 Task: Reply All to email with the signature Allison Brown with the subject Reminder for a sponsorship from softage.10@softage.net with the message I would like to request a review of the new product brochure. with BCC to softage.9@softage.net with an attached document Business_plan.docx
Action: Mouse moved to (619, 123)
Screenshot: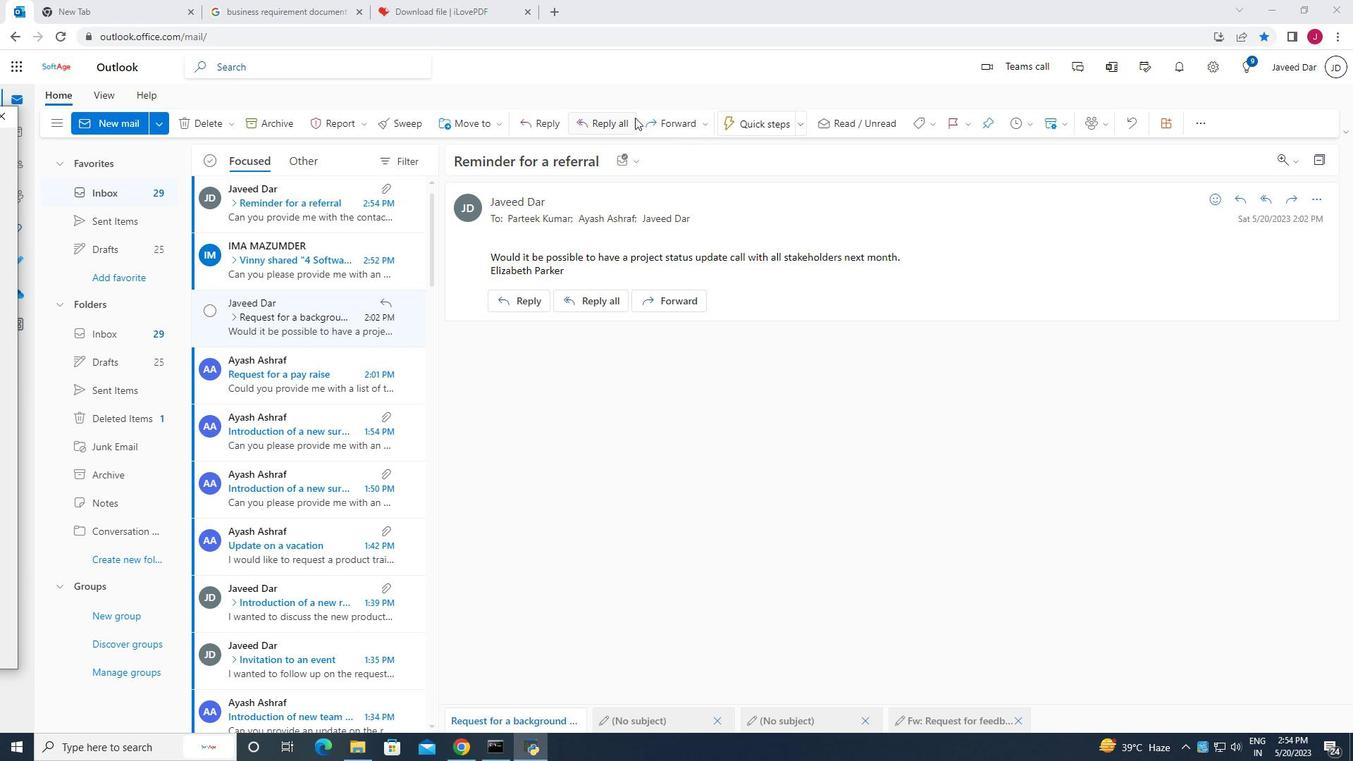 
Action: Mouse pressed left at (619, 123)
Screenshot: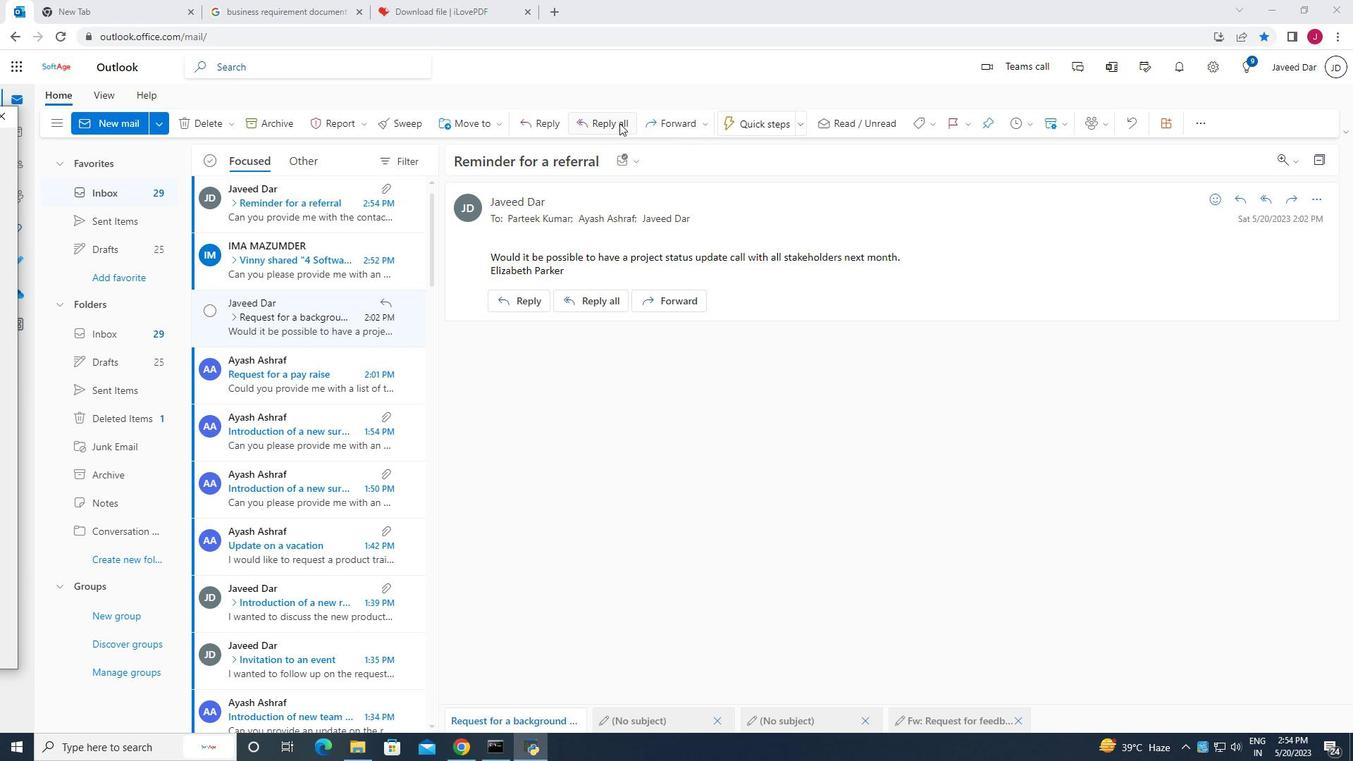 
Action: Mouse moved to (464, 378)
Screenshot: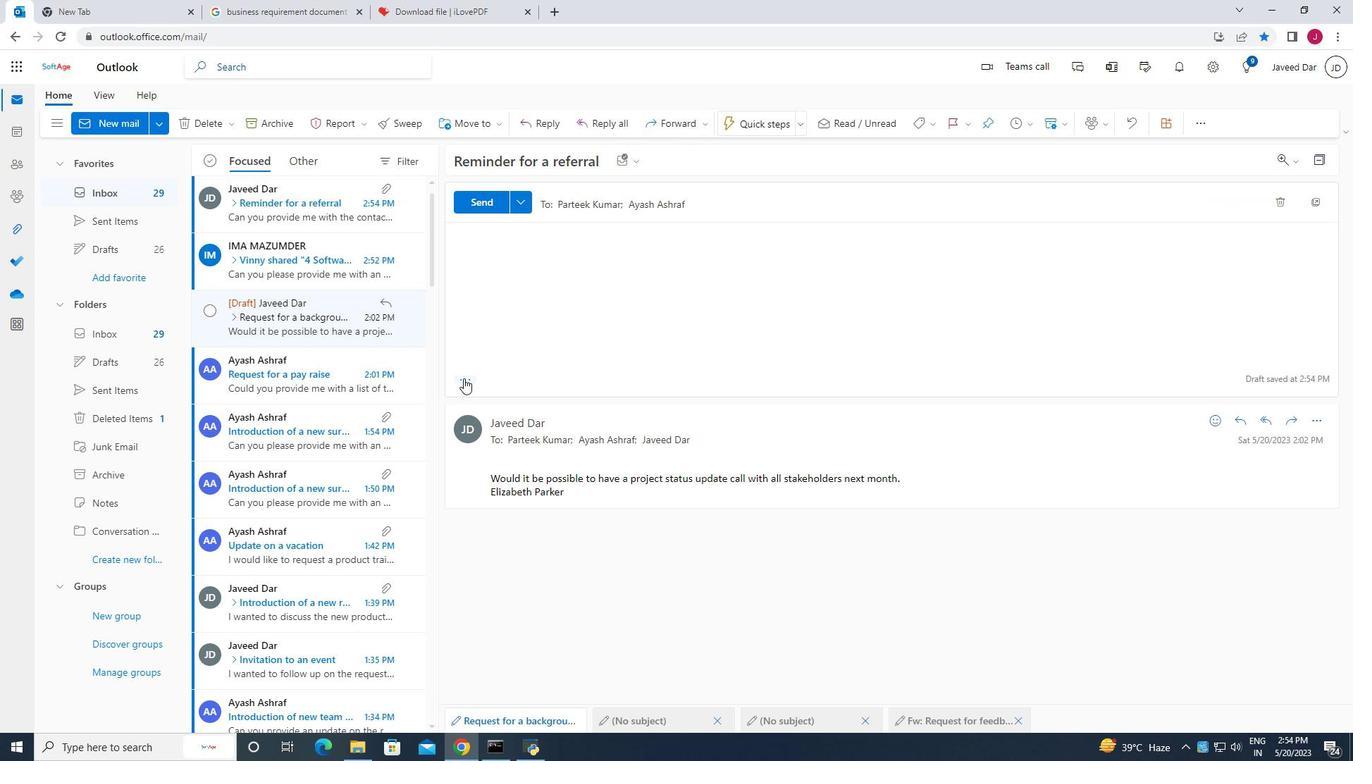 
Action: Mouse pressed left at (464, 378)
Screenshot: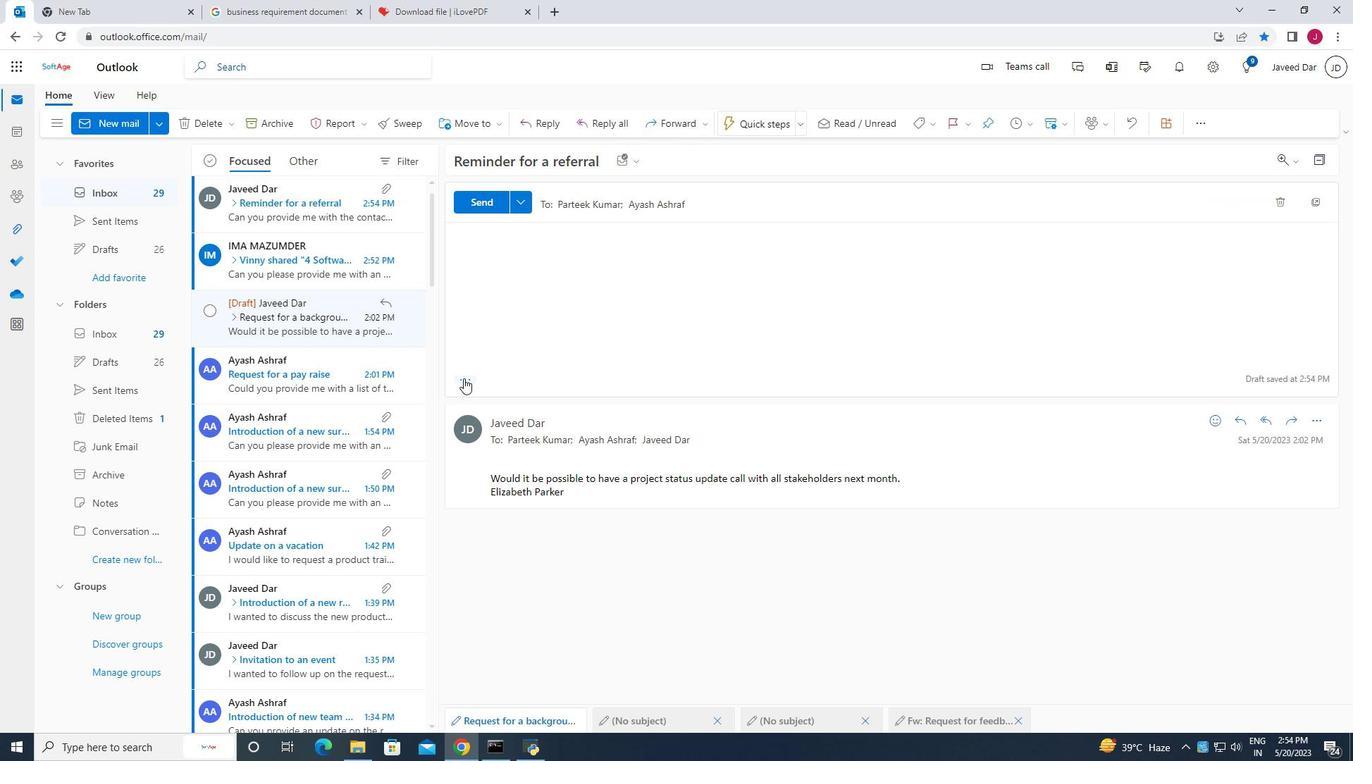 
Action: Mouse moved to (973, 163)
Screenshot: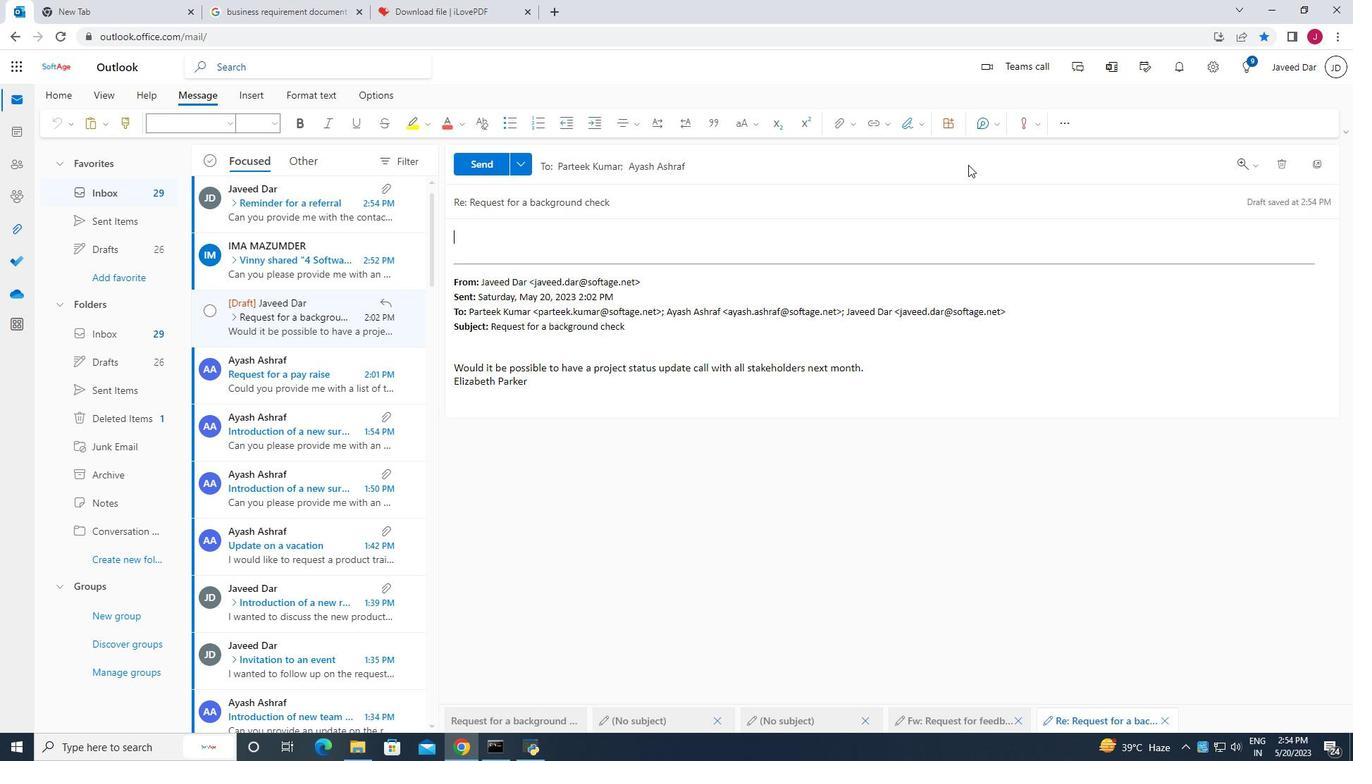 
Action: Mouse pressed left at (973, 163)
Screenshot: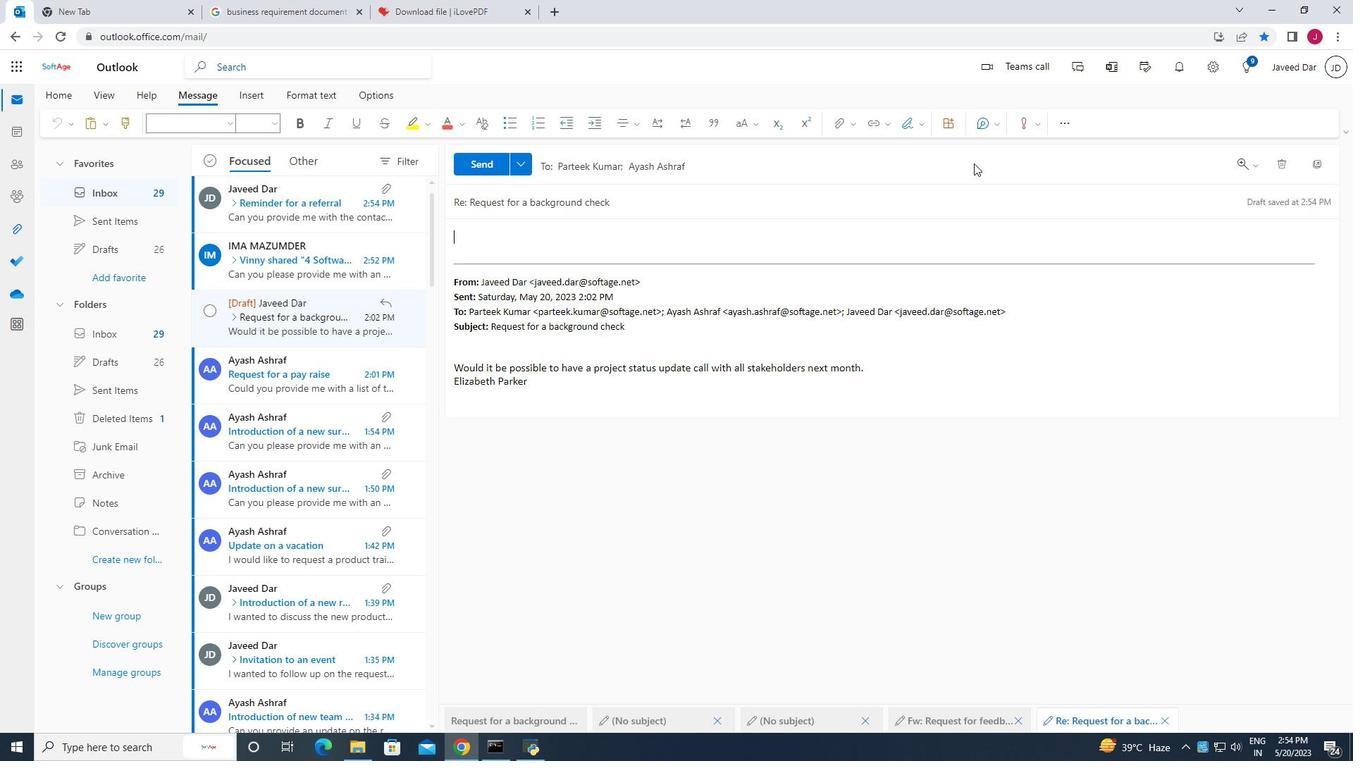 
Action: Mouse moved to (1317, 202)
Screenshot: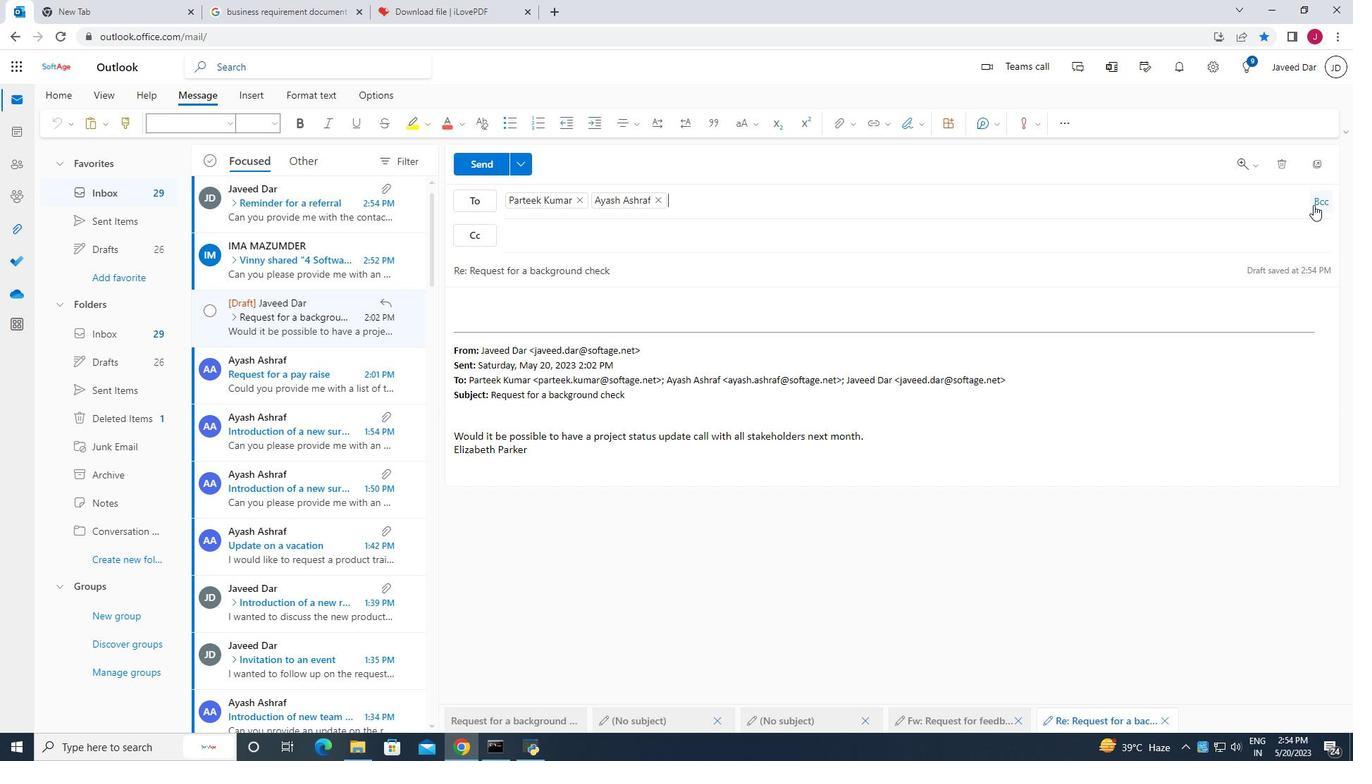 
Action: Mouse pressed left at (1317, 202)
Screenshot: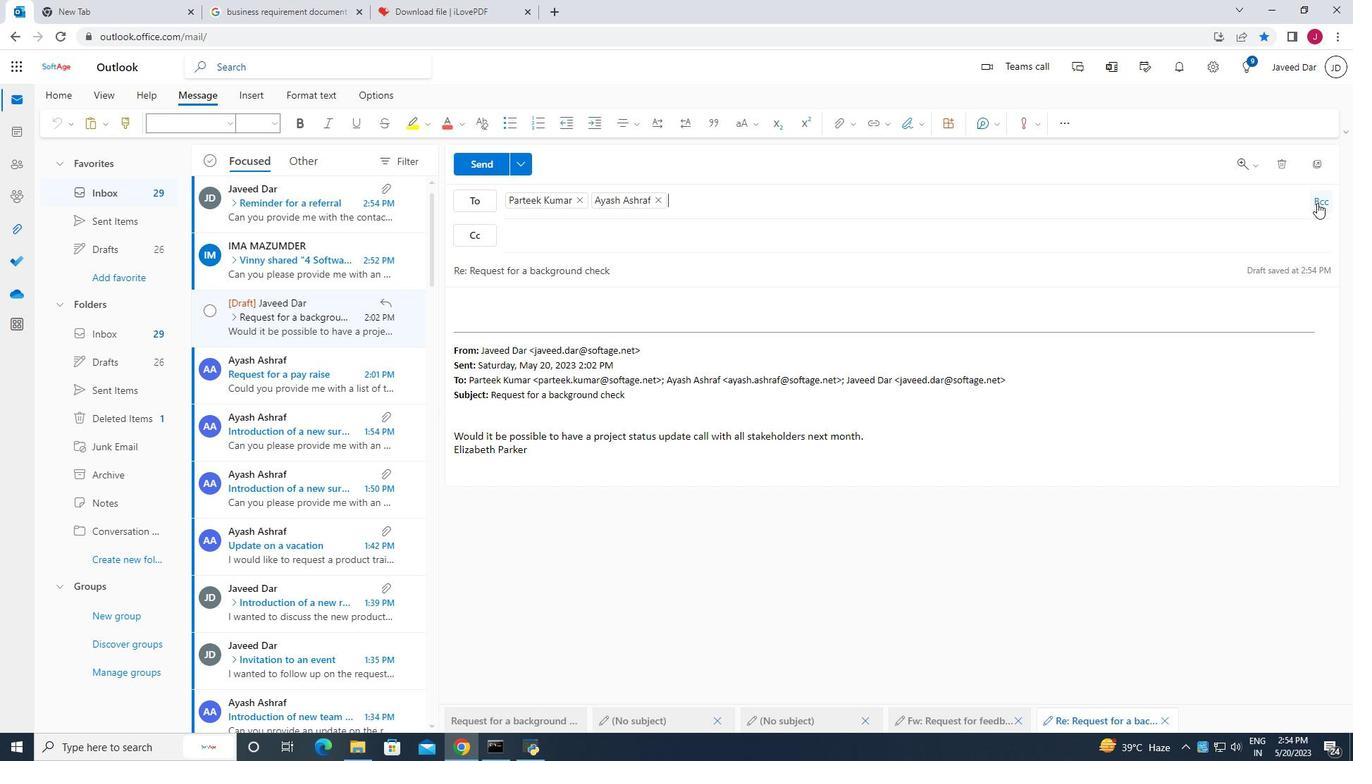 
Action: Mouse moved to (895, 133)
Screenshot: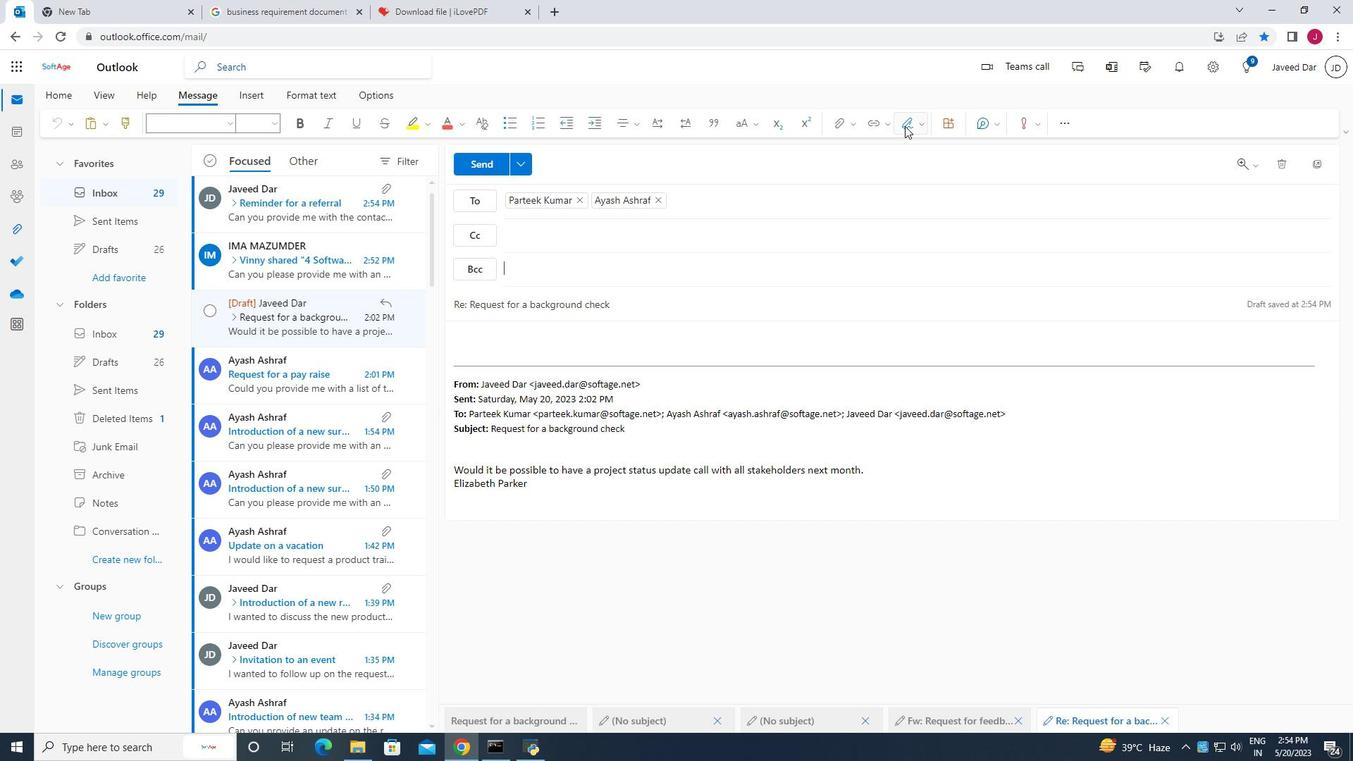 
Action: Mouse pressed left at (904, 126)
Screenshot: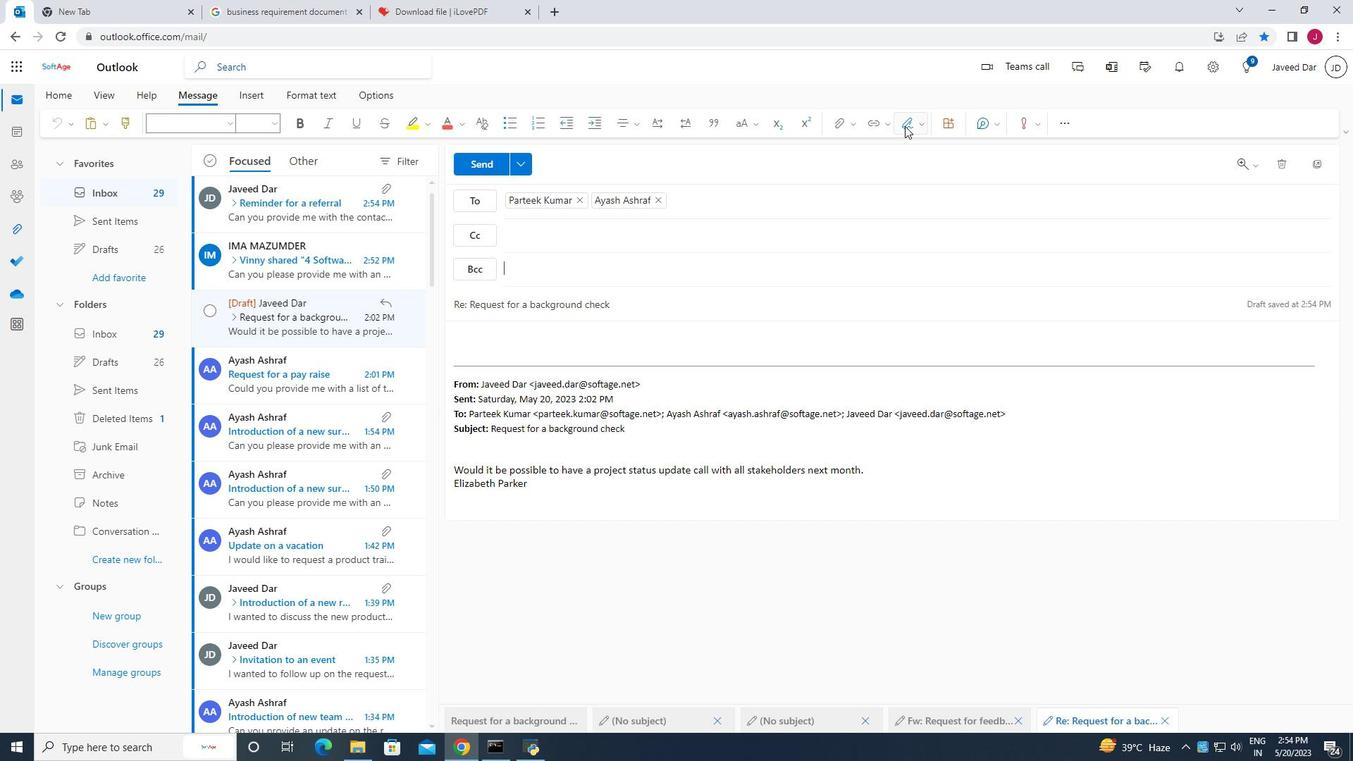 
Action: Mouse moved to (885, 178)
Screenshot: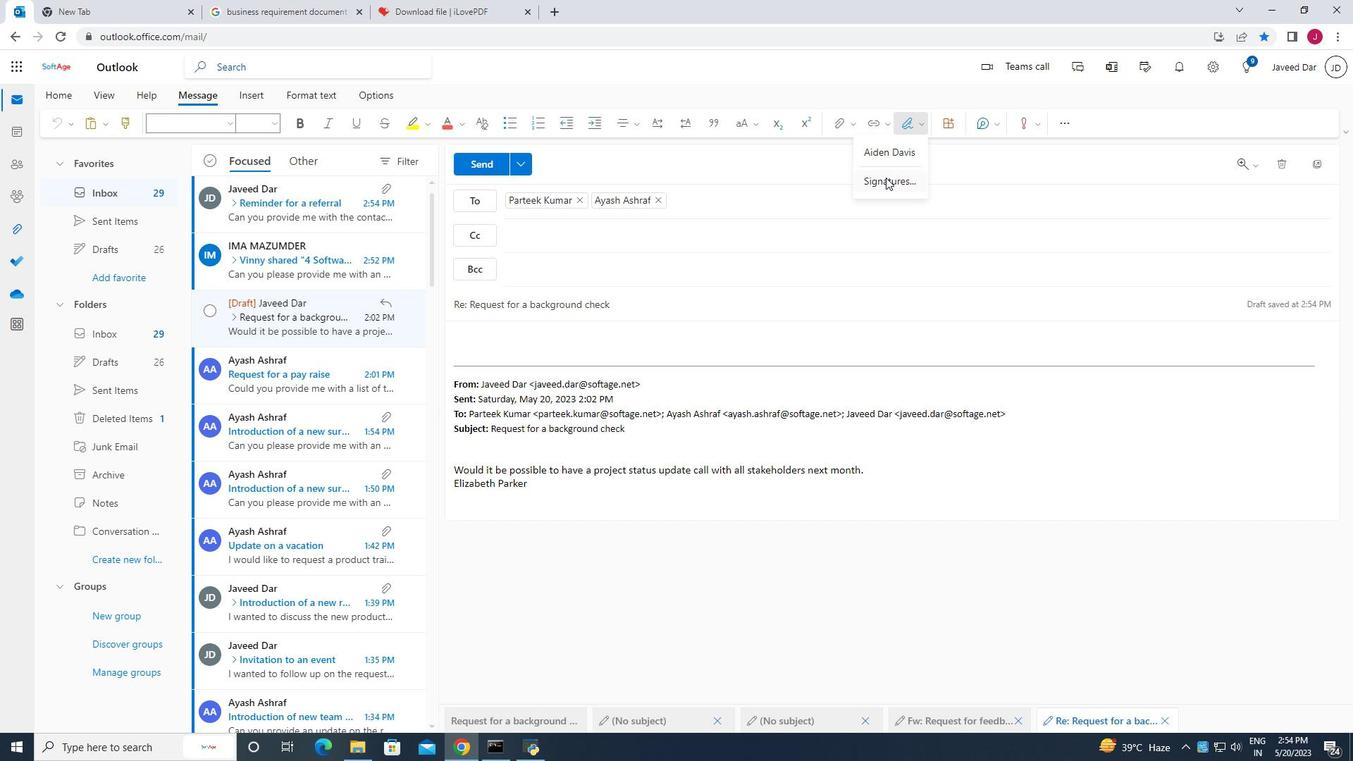
Action: Mouse pressed left at (885, 178)
Screenshot: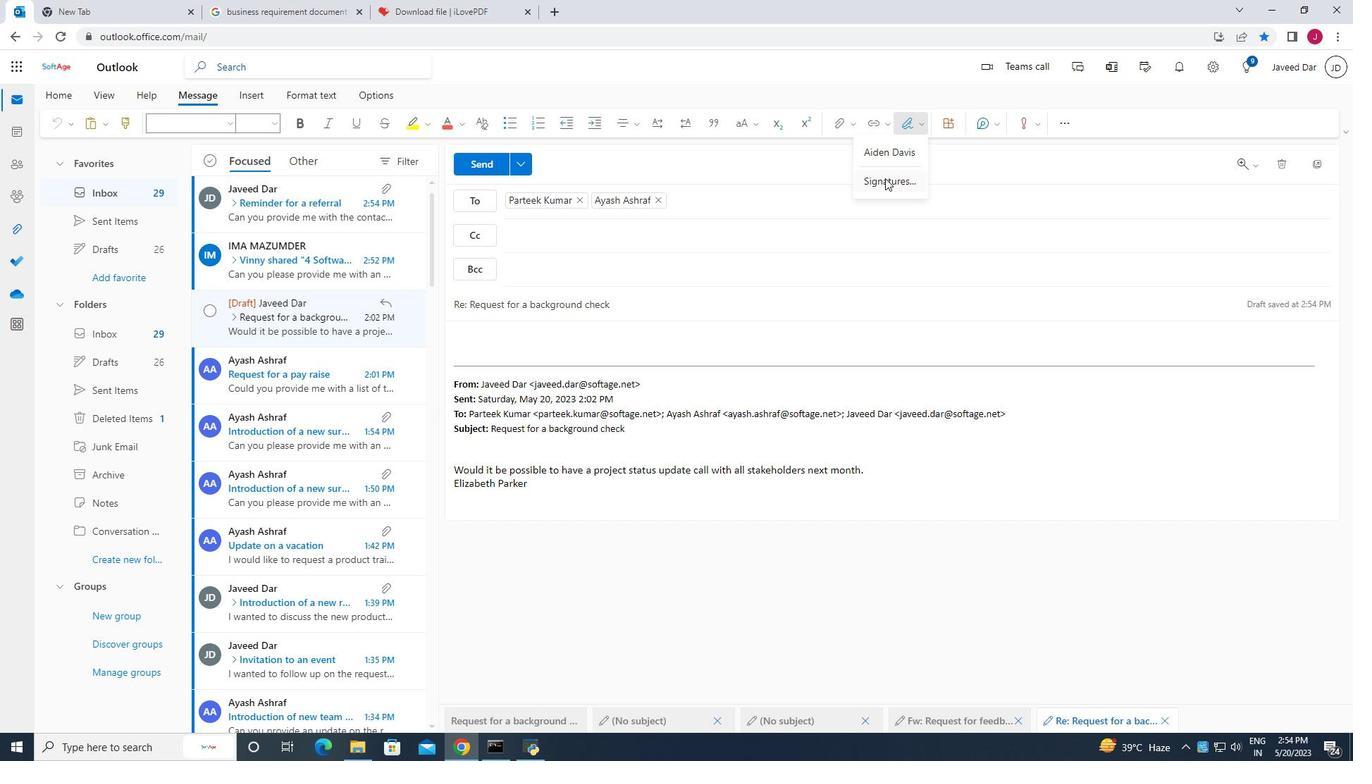 
Action: Mouse moved to (964, 231)
Screenshot: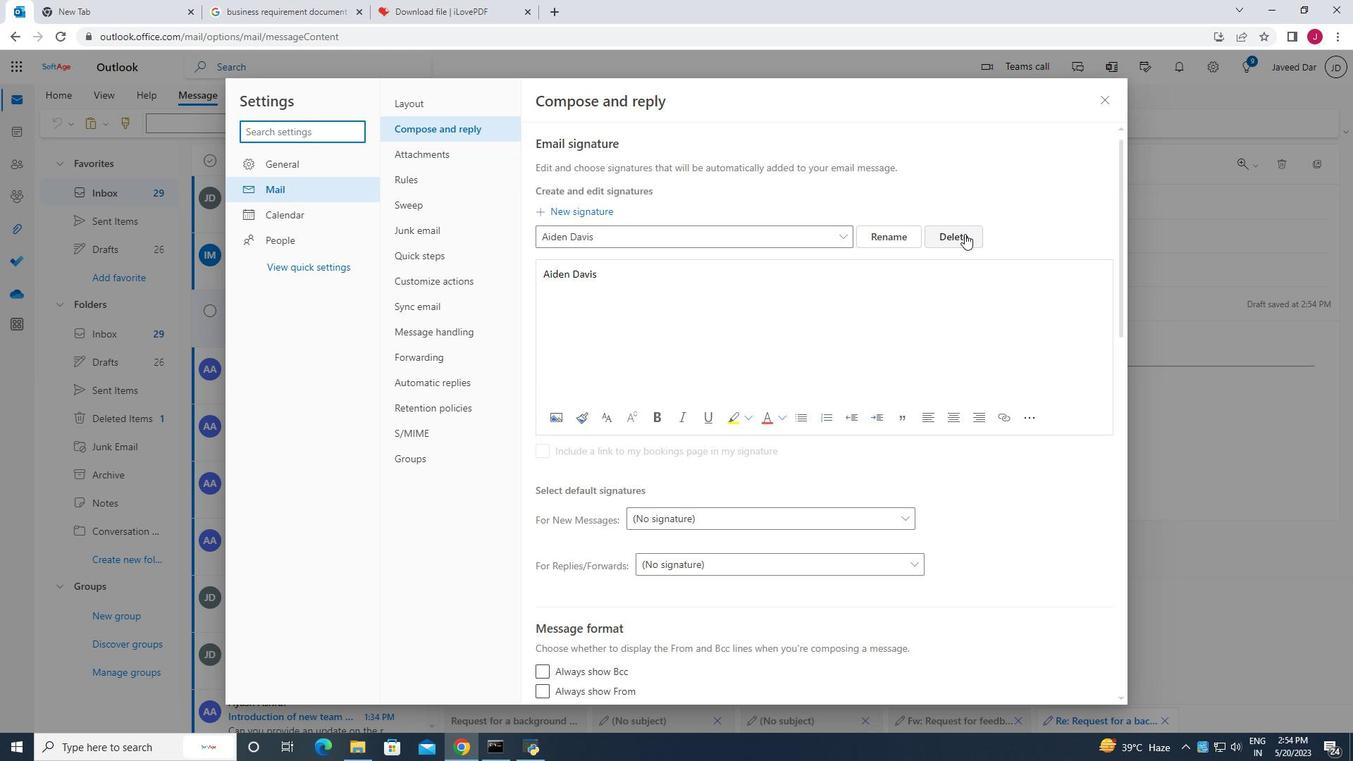 
Action: Mouse pressed left at (964, 231)
Screenshot: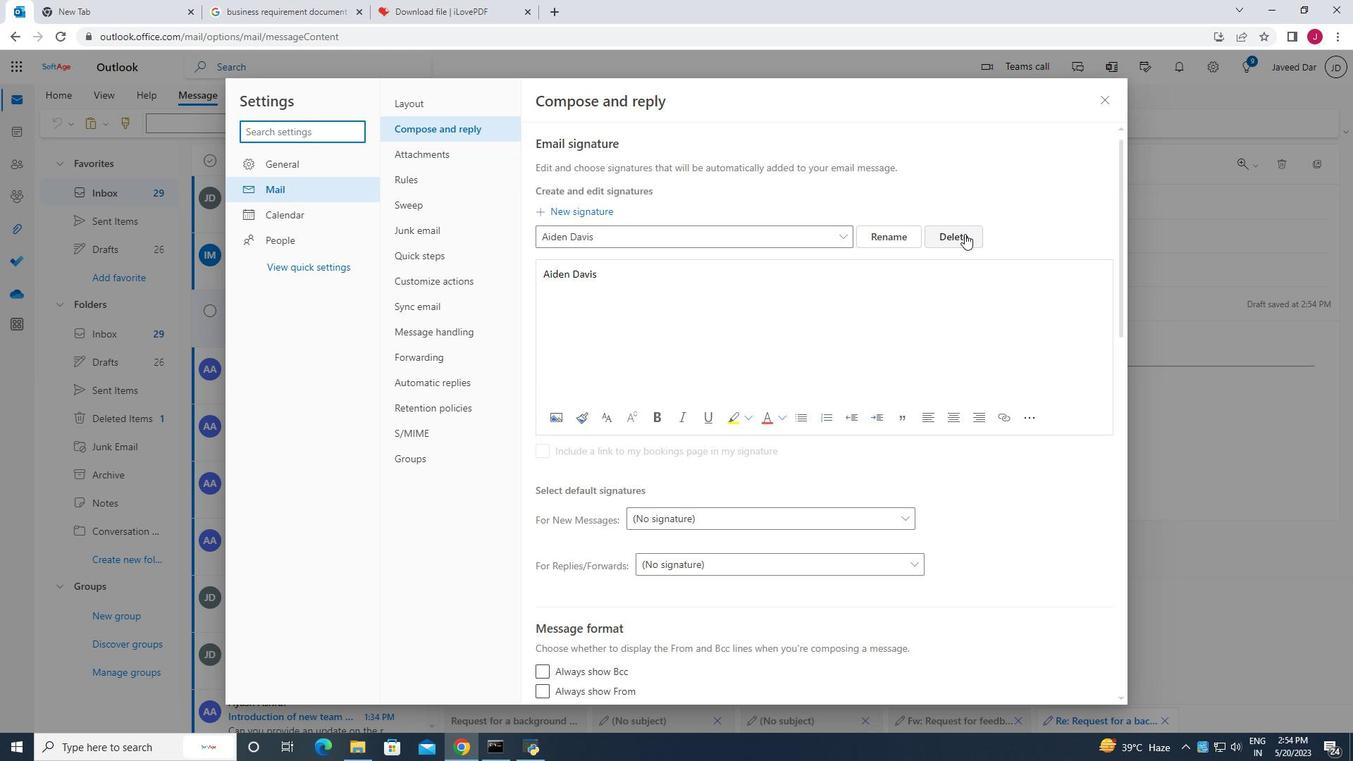 
Action: Mouse moved to (681, 232)
Screenshot: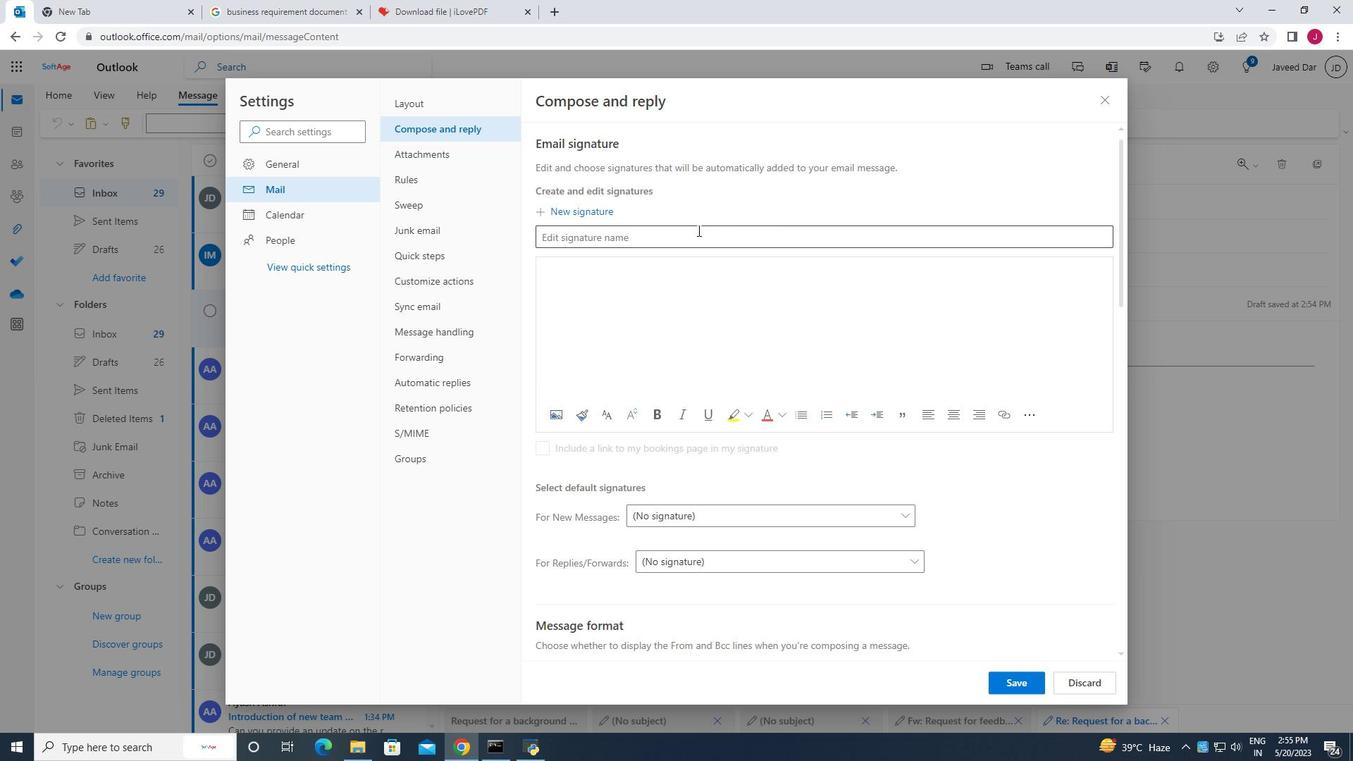 
Action: Mouse pressed left at (681, 232)
Screenshot: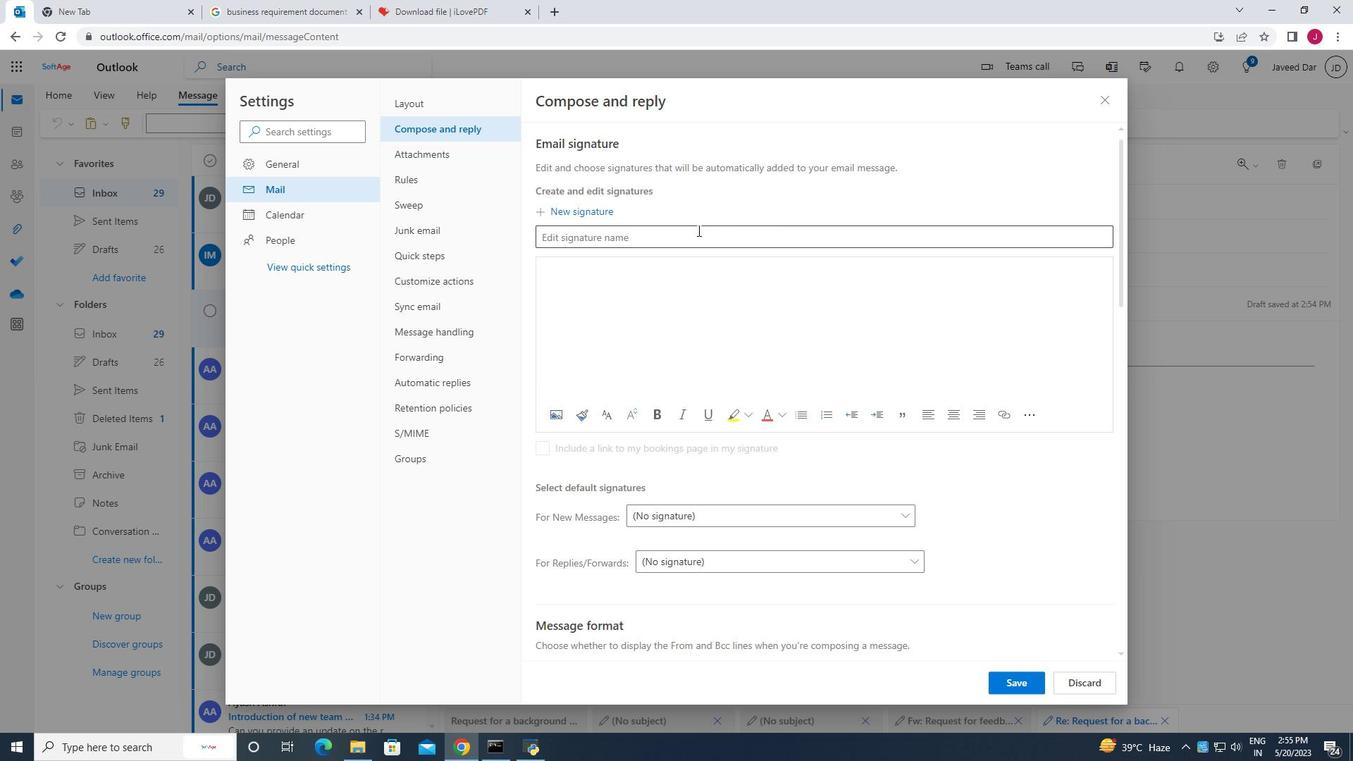 
Action: Key pressed <Key.caps_lock>A<Key.caps_lock>llison<Key.space><Key.caps_lock>B<Key.caps_lock>rown
Screenshot: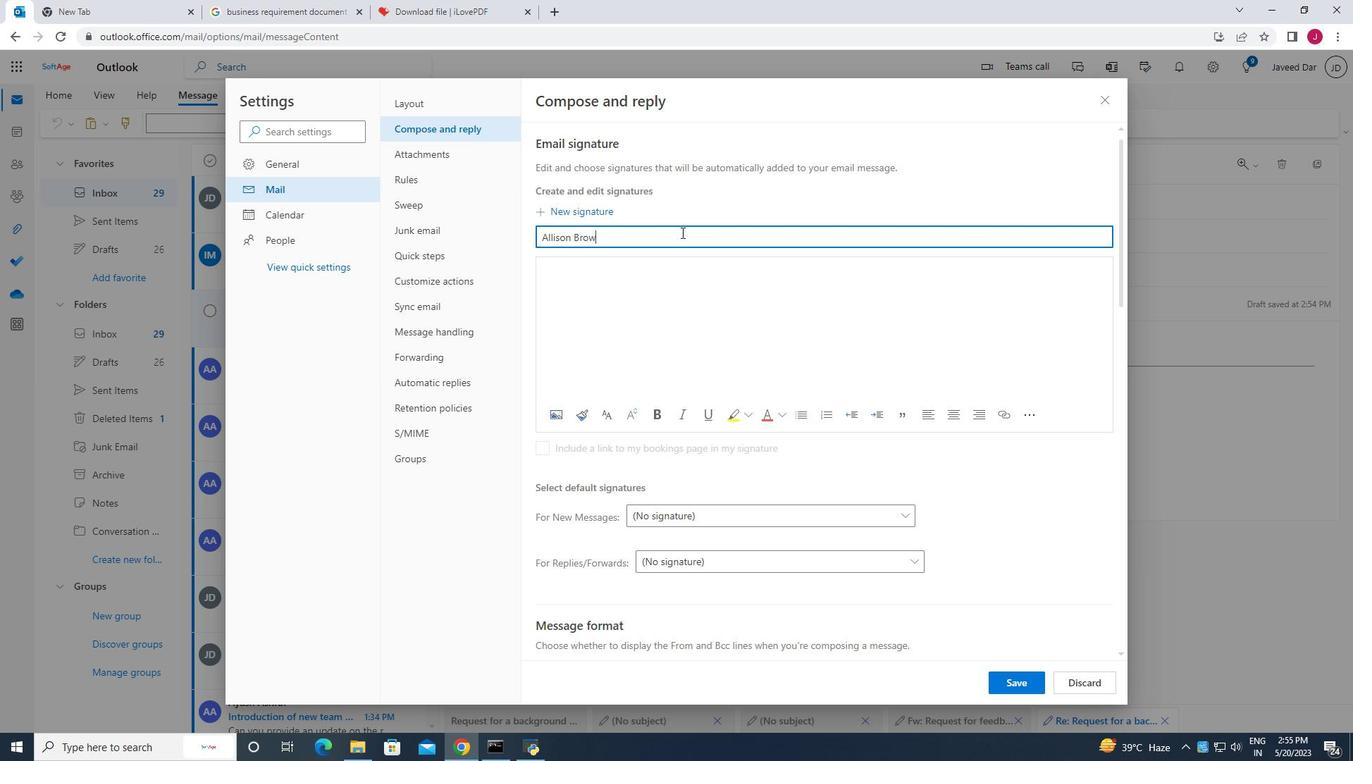 
Action: Mouse moved to (599, 286)
Screenshot: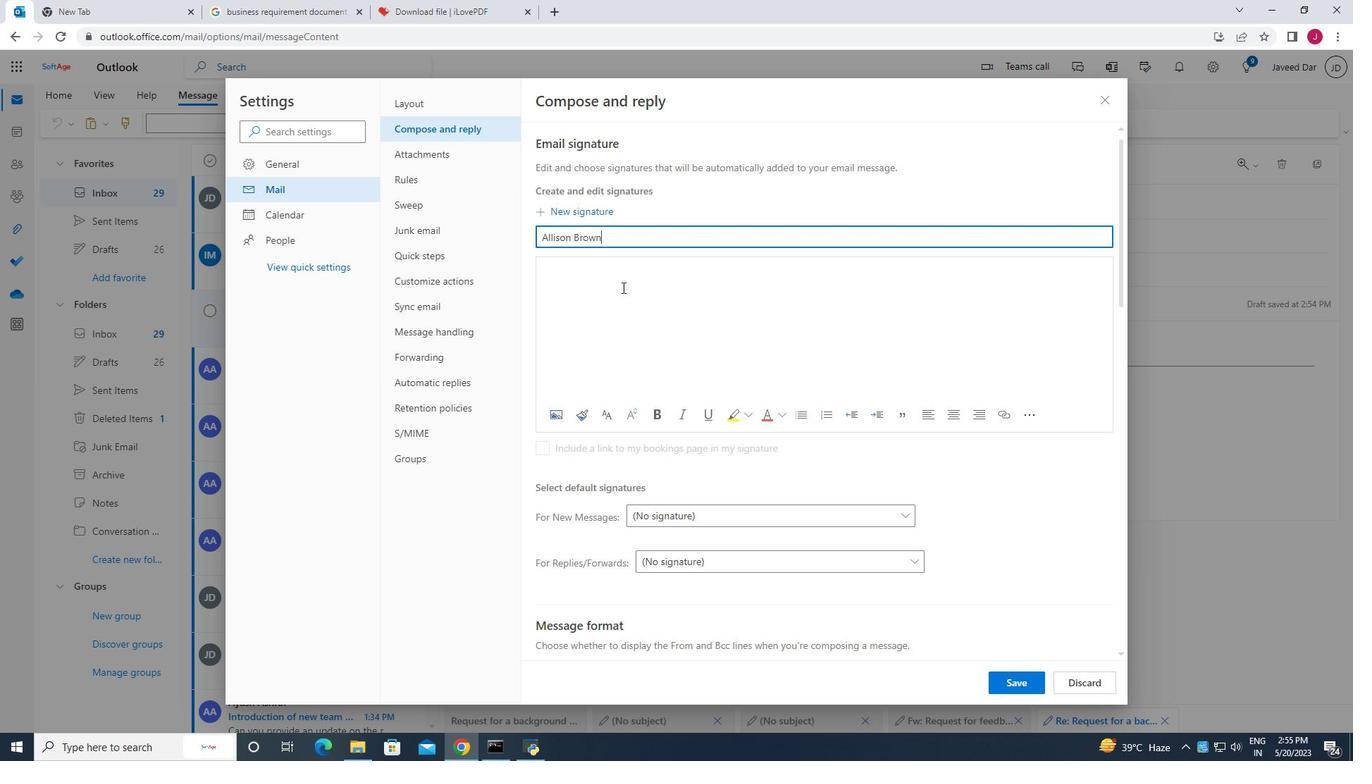 
Action: Mouse pressed left at (599, 286)
Screenshot: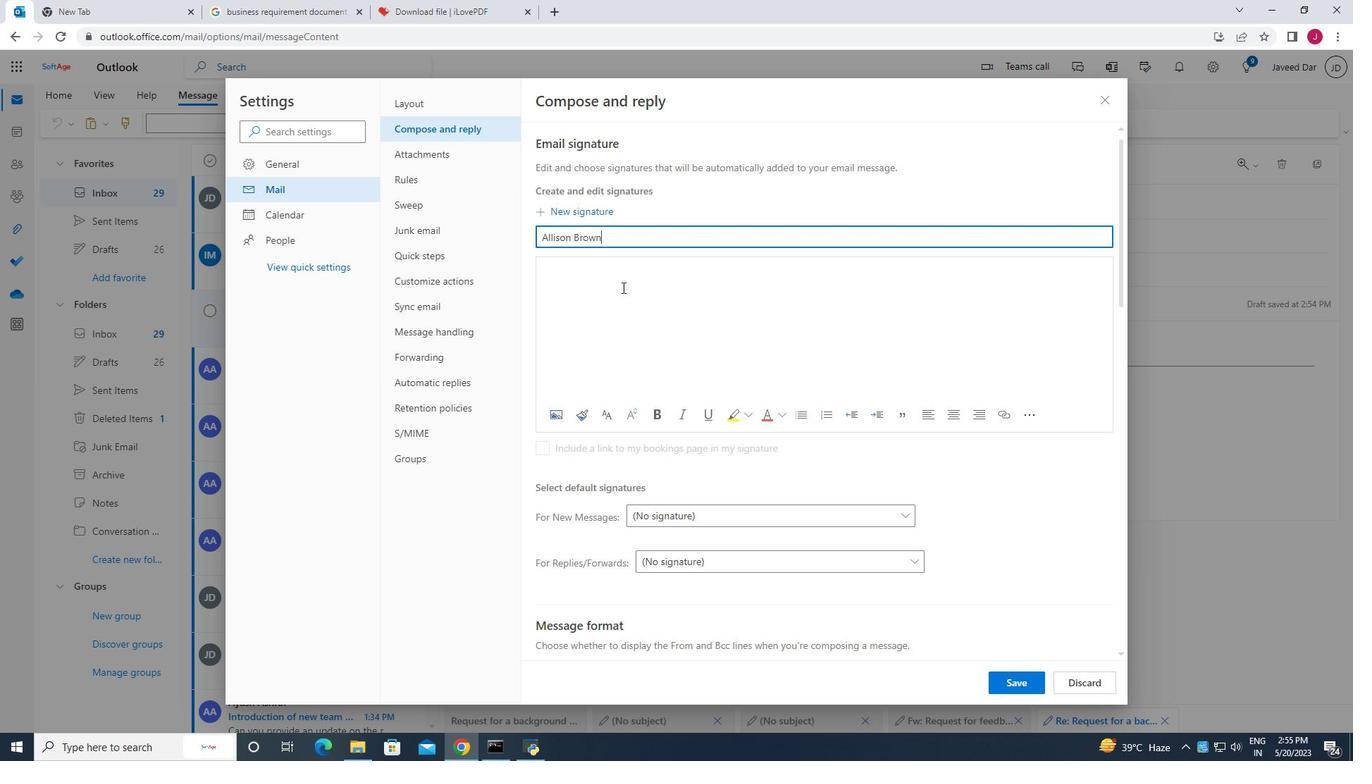 
Action: Key pressed <Key.caps_lock>A<Key.caps_lock>llison<Key.space><Key.caps_lock>B<Key.caps_lock>rown
Screenshot: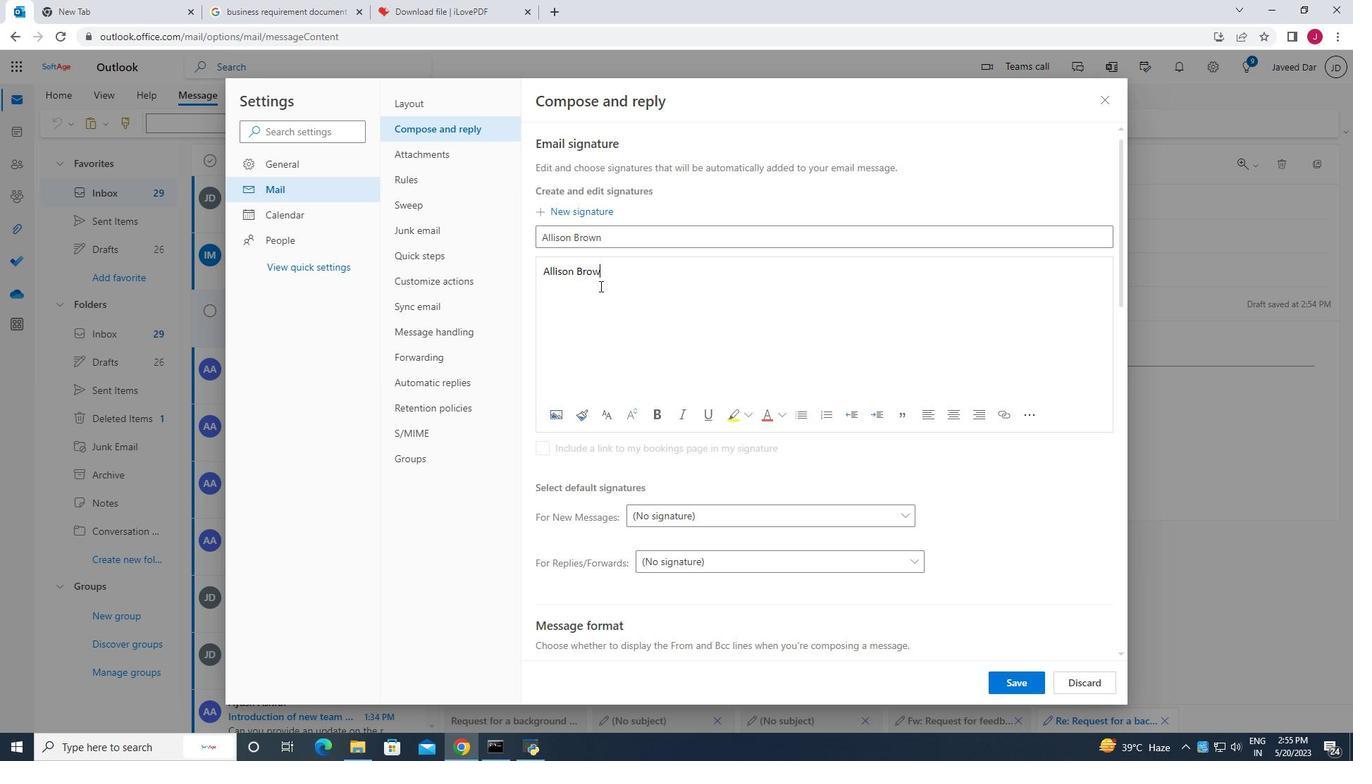 
Action: Mouse moved to (1013, 682)
Screenshot: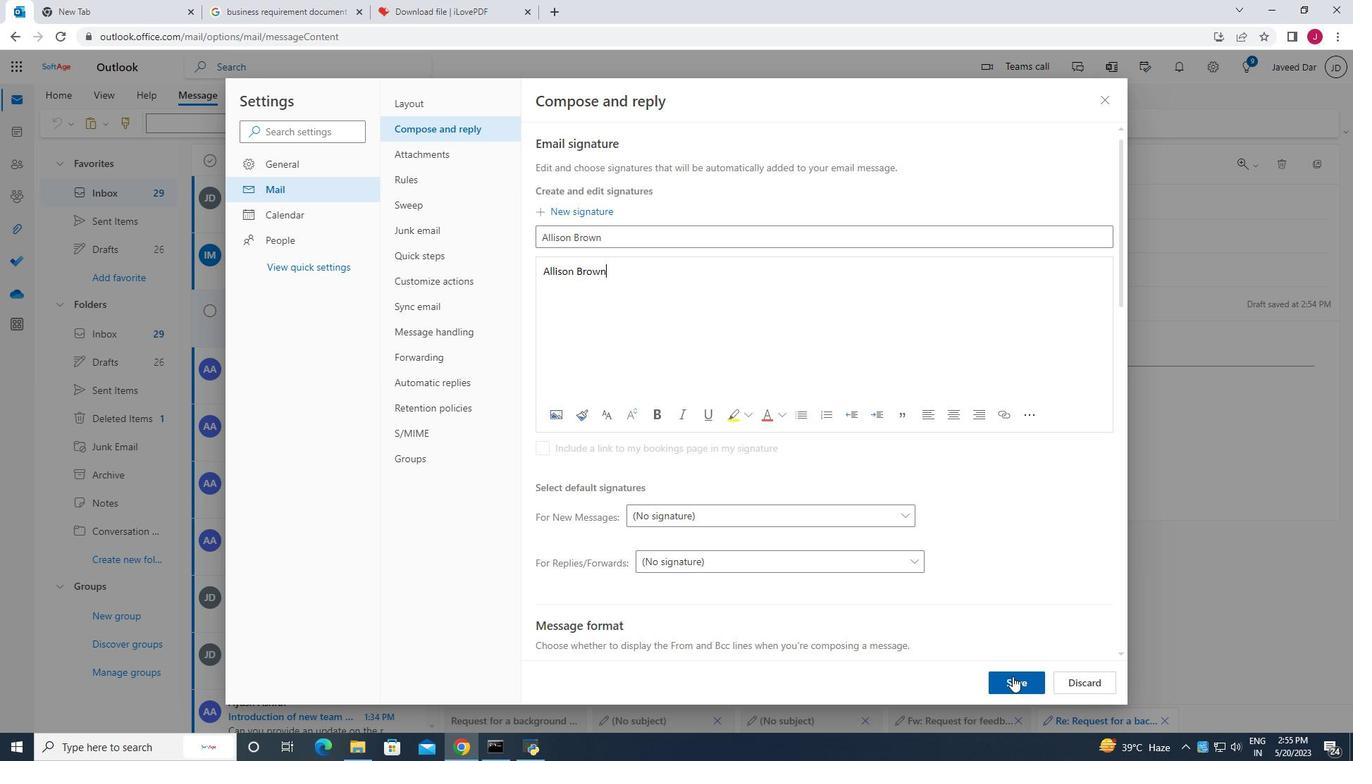 
Action: Mouse pressed left at (1013, 682)
Screenshot: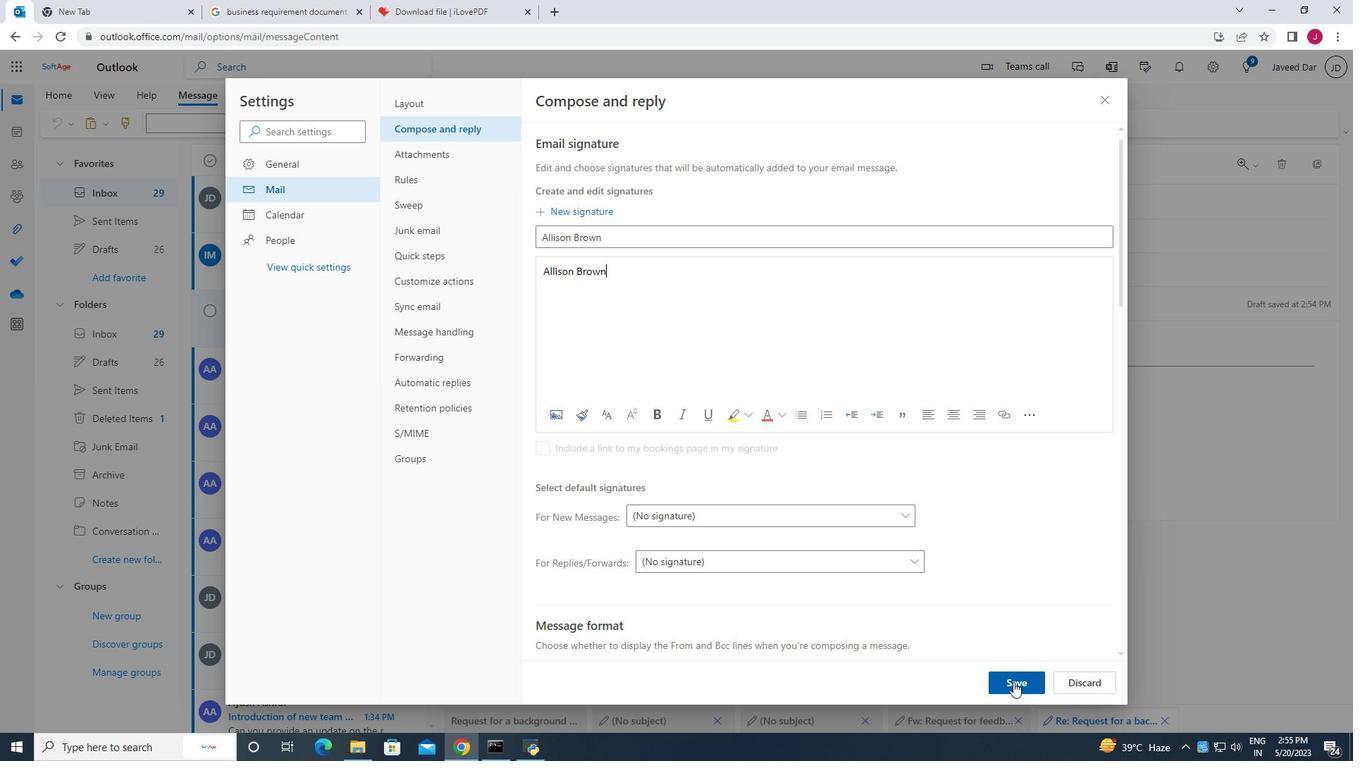 
Action: Mouse moved to (1111, 93)
Screenshot: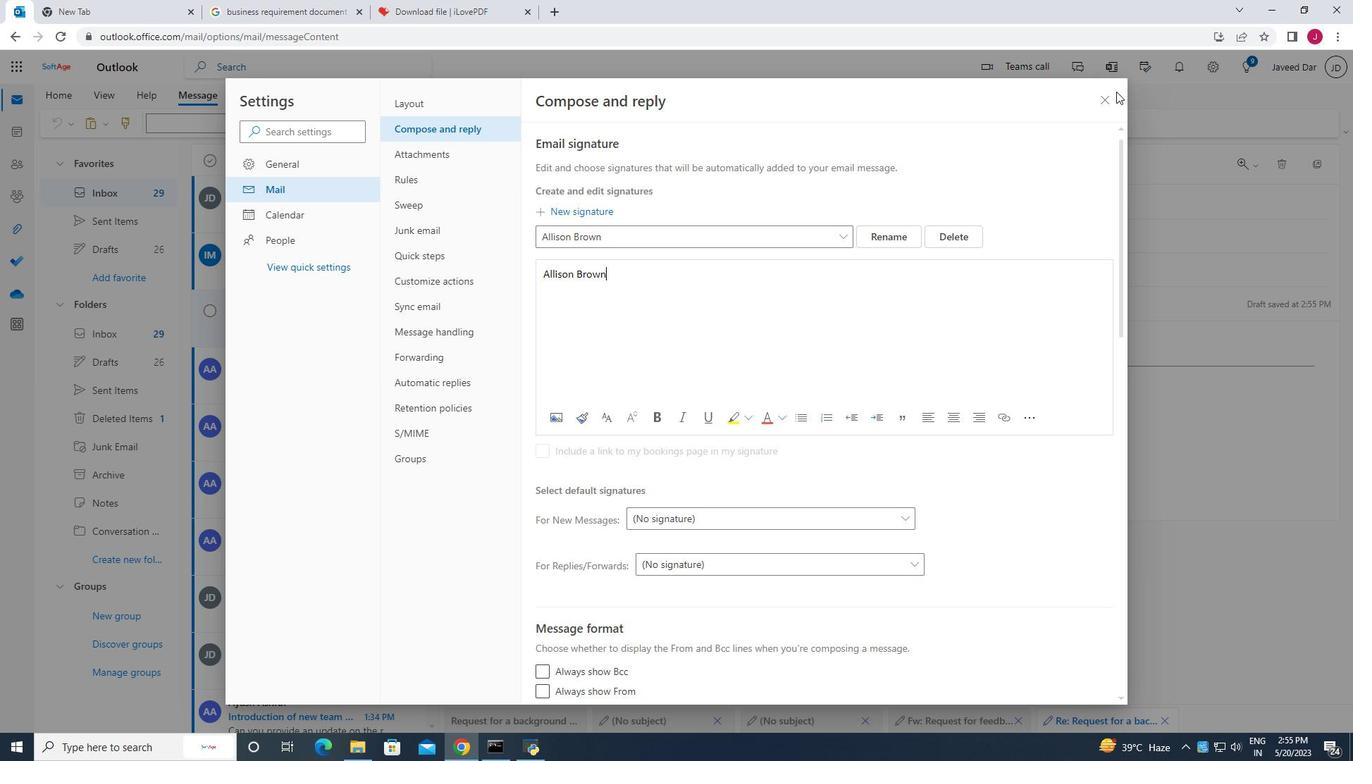 
Action: Mouse pressed left at (1111, 93)
Screenshot: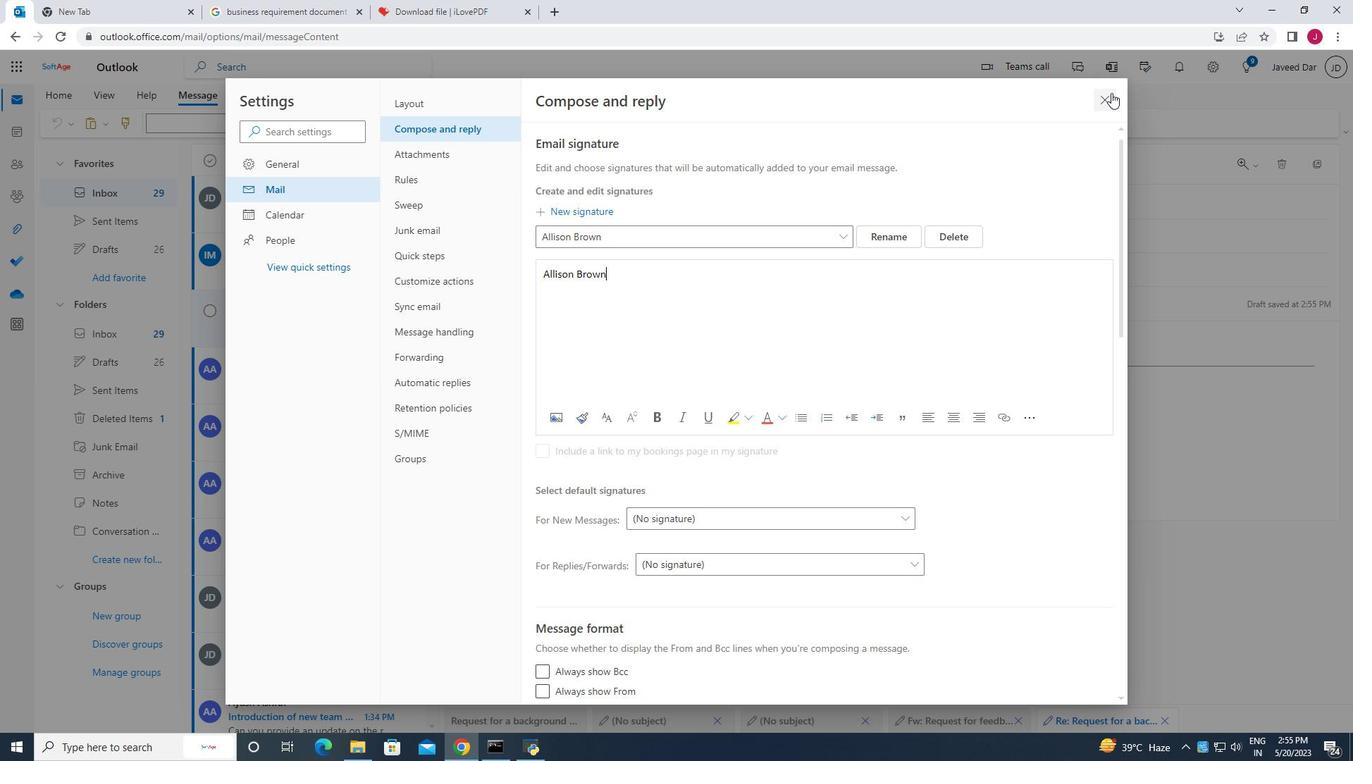 
Action: Mouse moved to (914, 126)
Screenshot: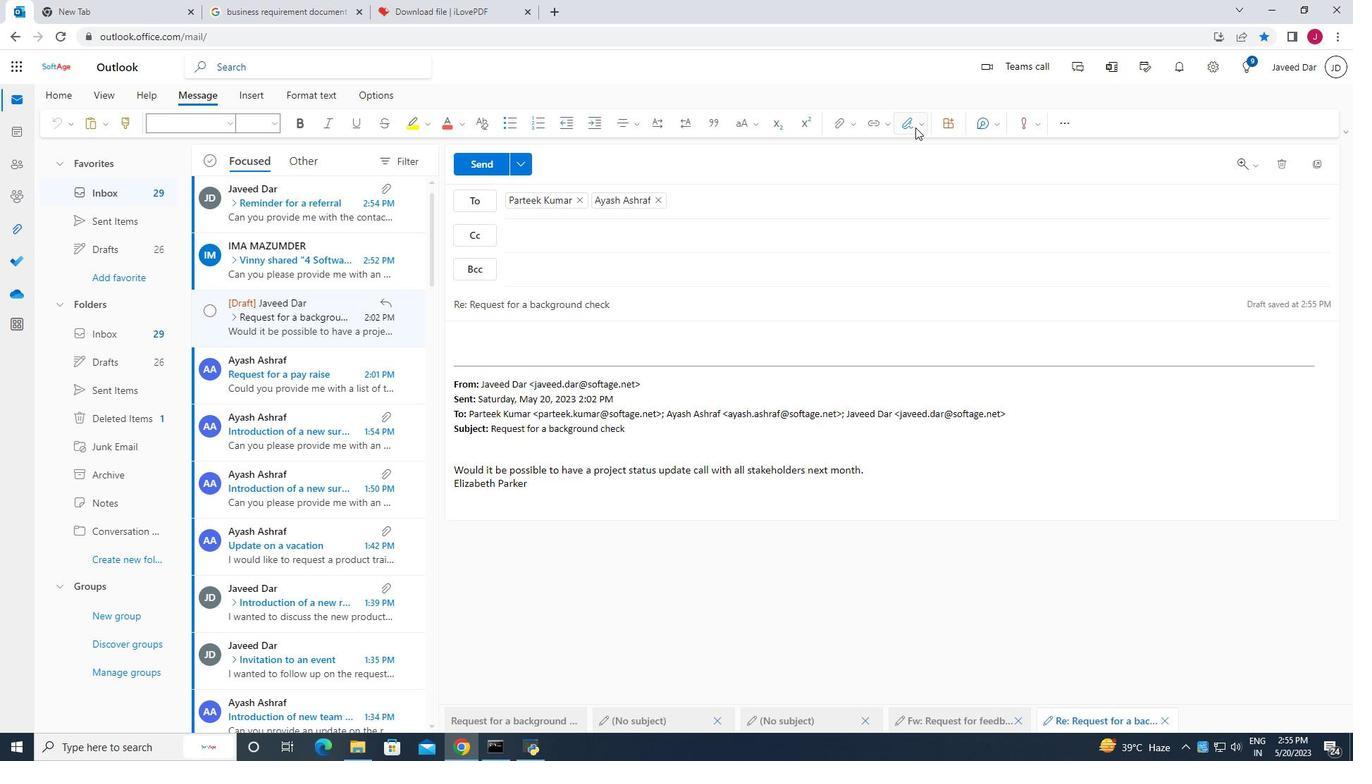 
Action: Mouse pressed left at (914, 126)
Screenshot: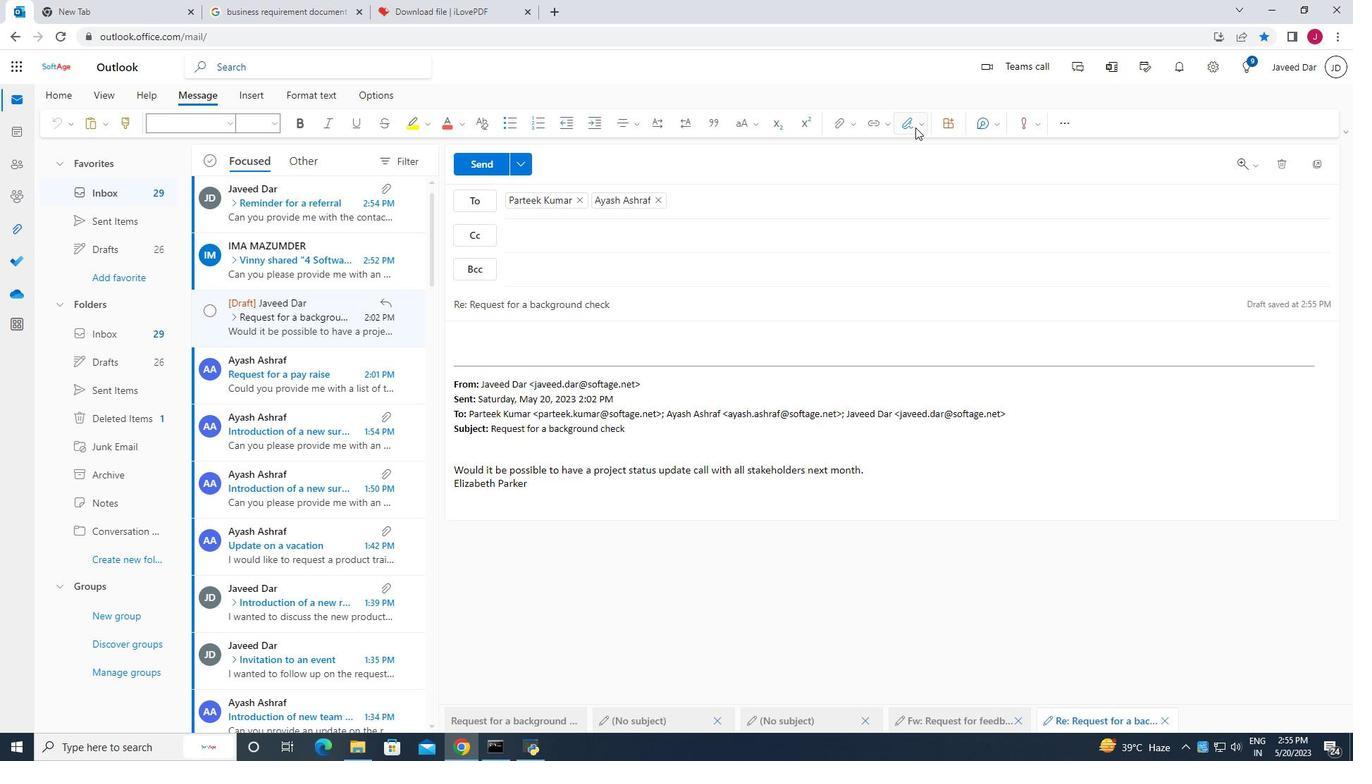 
Action: Mouse moved to (892, 150)
Screenshot: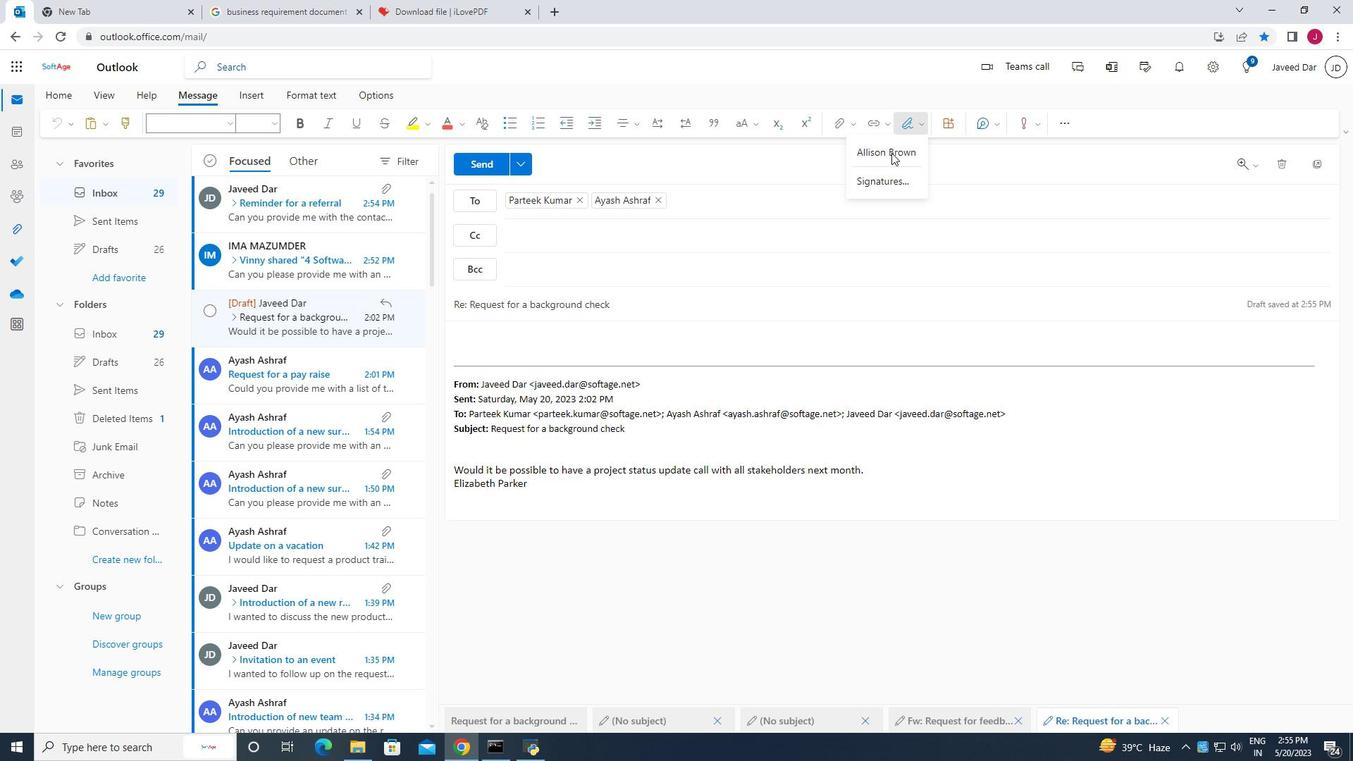 
Action: Mouse pressed left at (892, 150)
Screenshot: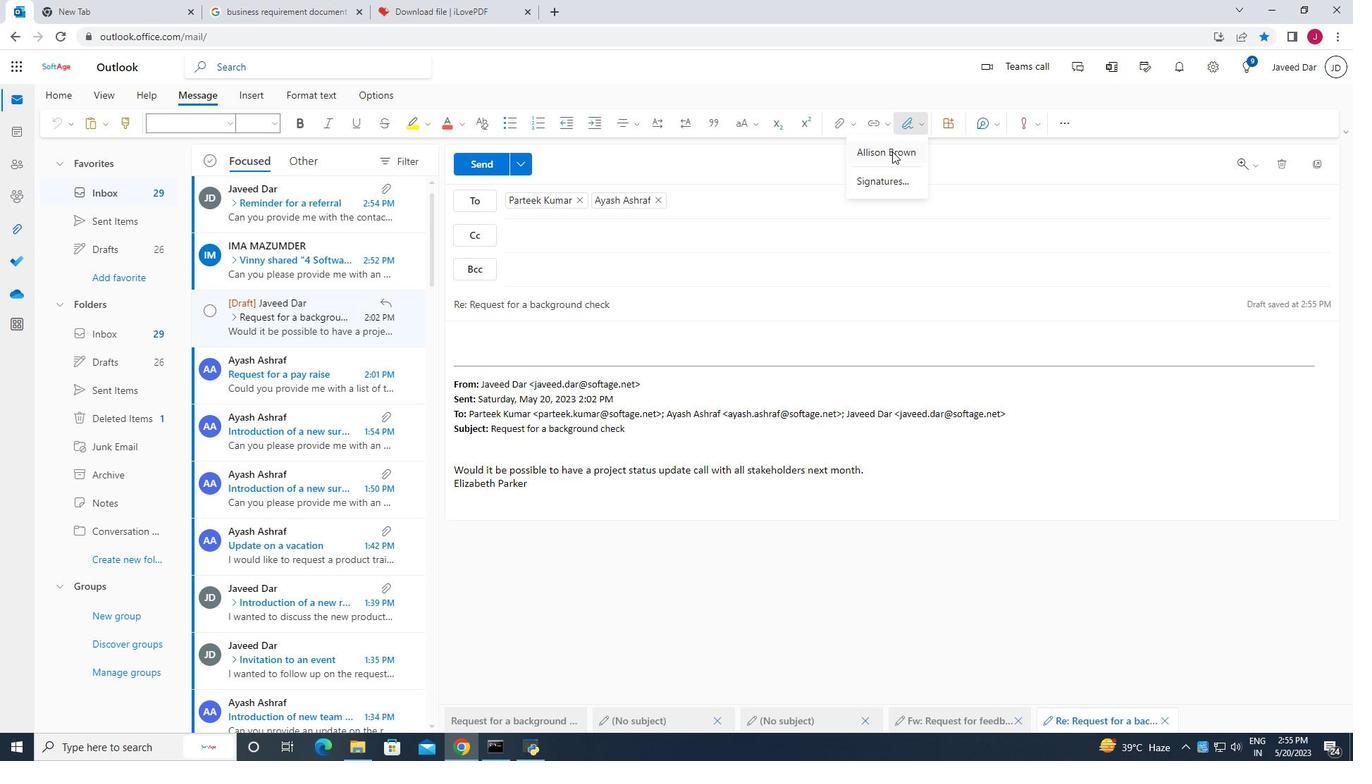
Action: Mouse moved to (624, 304)
Screenshot: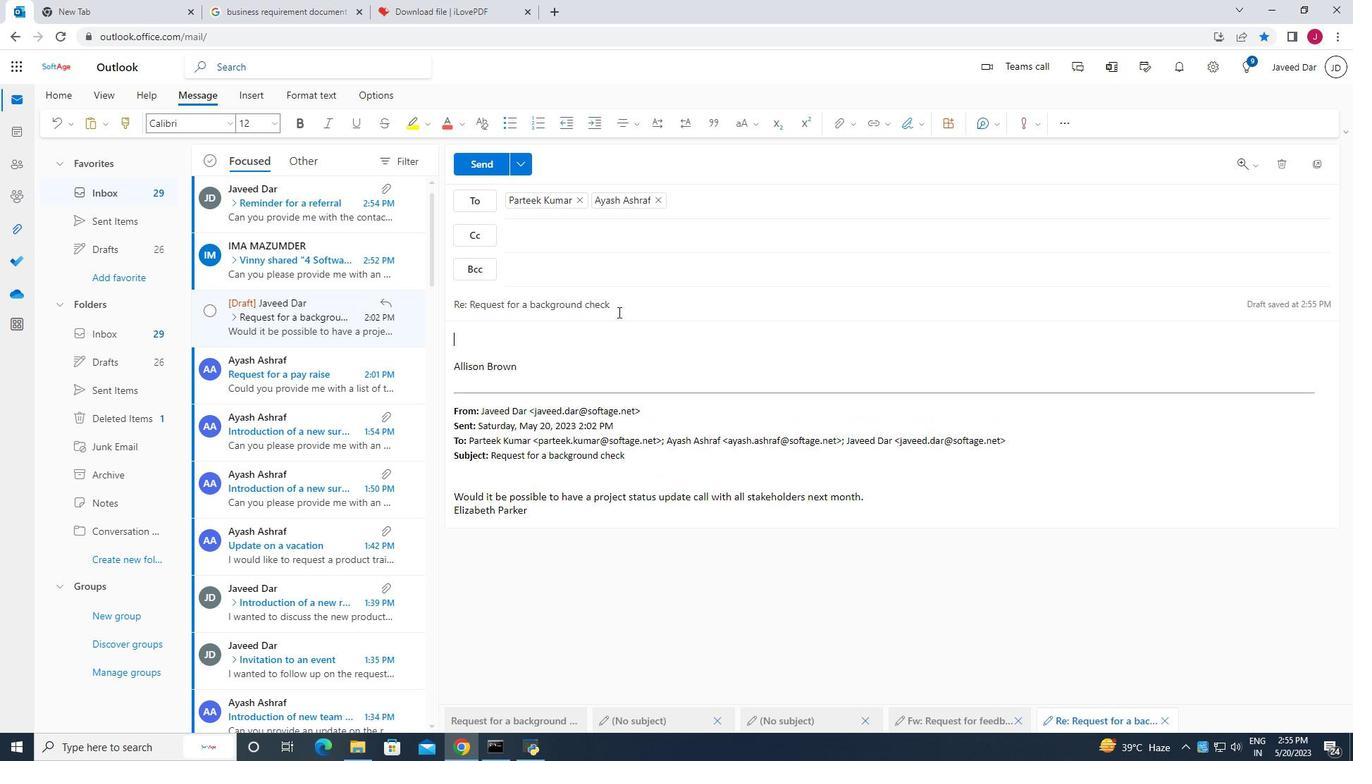 
Action: Mouse pressed left at (624, 304)
Screenshot: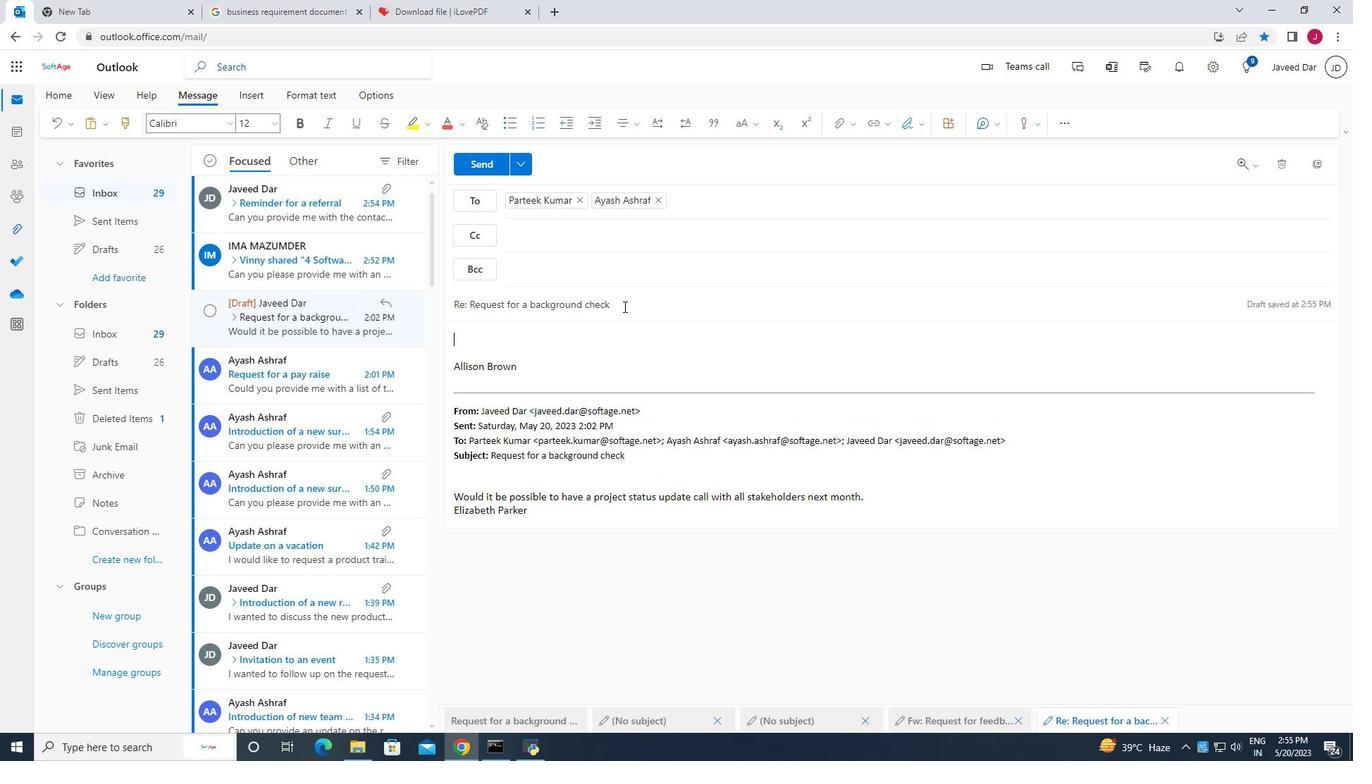 
Action: Key pressed <Key.backspace><Key.backspace><Key.backspace><Key.backspace><Key.backspace><Key.backspace><Key.backspace><Key.backspace><Key.backspace><Key.backspace><Key.backspace><Key.backspace><Key.backspace><Key.backspace><Key.backspace><Key.backspace><Key.backspace><Key.backspace><Key.backspace><Key.backspace><Key.backspace><Key.backspace><Key.backspace><Key.backspace><Key.backspace><Key.backspace><Key.backspace><Key.backspace><Key.backspace><Key.backspace><Key.backspace><Key.backspace><Key.backspace><Key.backspace><Key.backspace><Key.backspace><Key.backspace><Key.backspace><Key.backspace><Key.backspace><Key.backspace><Key.backspace><Key.backspace><Key.backspace><Key.backspace><Key.backspace><Key.caps_lock>R<Key.caps_lock>eminder<Key.space>for<Key.space>a<Key.space>sponsorship<Key.space>
Screenshot: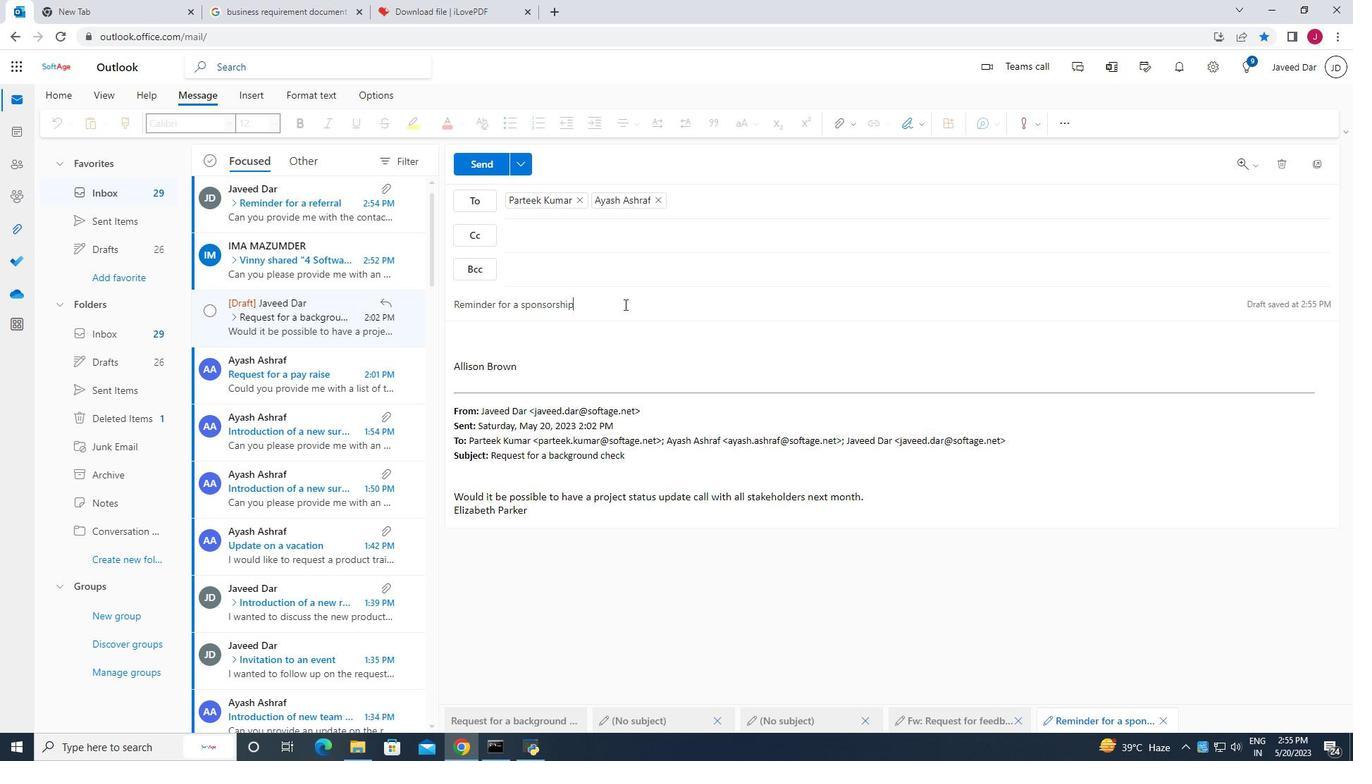 
Action: Mouse moved to (525, 338)
Screenshot: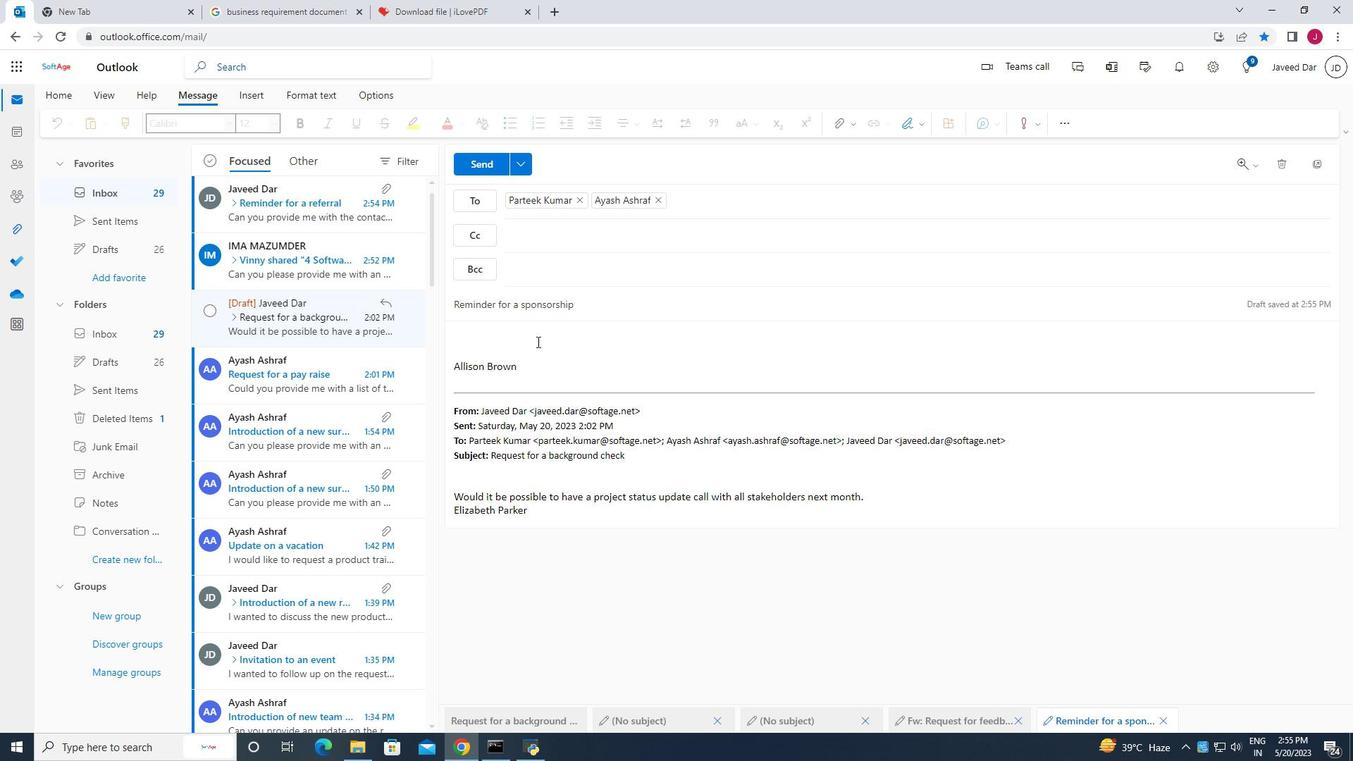 
Action: Mouse pressed left at (525, 338)
Screenshot: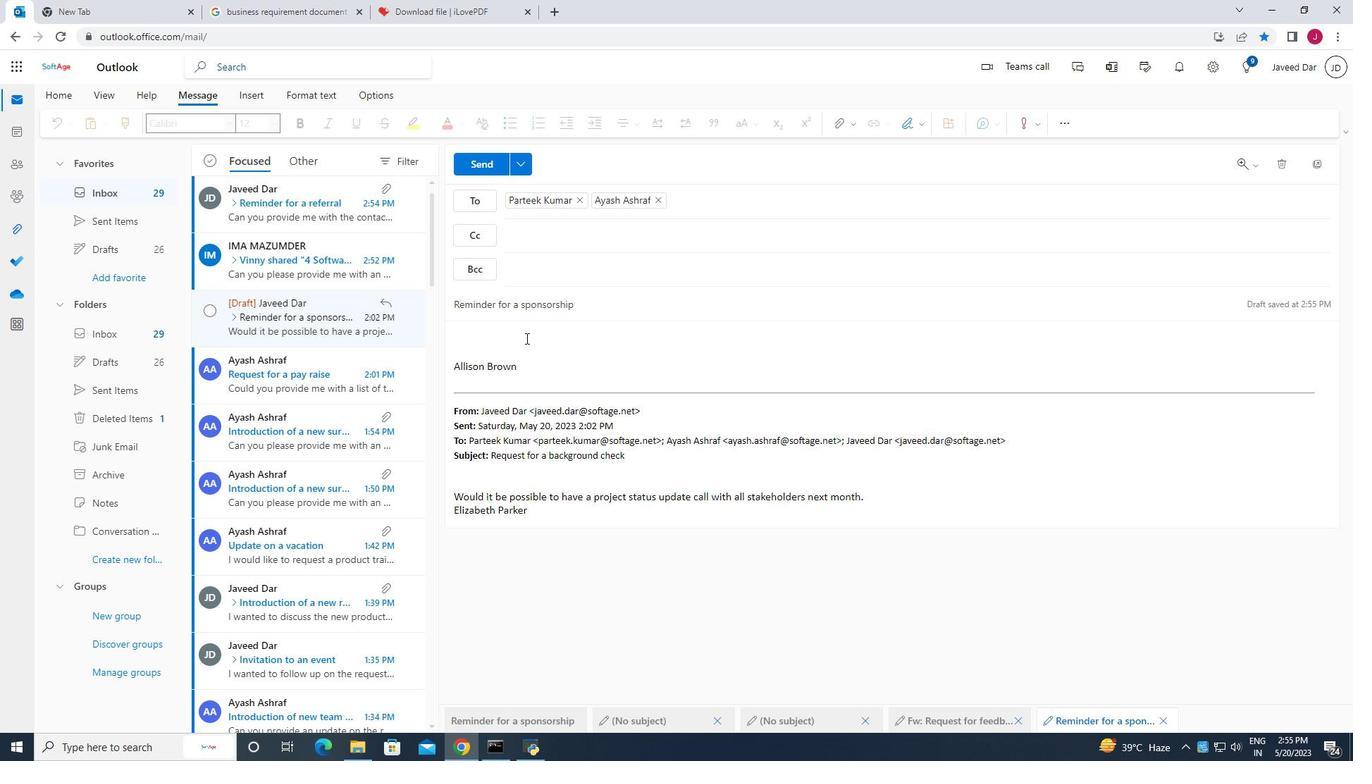 
Action: Key pressed <Key.caps_lock>I<Key.caps_lock><Key.space>would<Key.space>like<Key.space>to<Key.space>request<Key.space>a<Key.space>review<Key.space>of<Key.space>the<Key.space>new<Key.space>project<Key.space>n<Key.backspace>brochure.<Key.space><Key.caps_lock>W<Key.caps_lock>ith<Key.space>
Screenshot: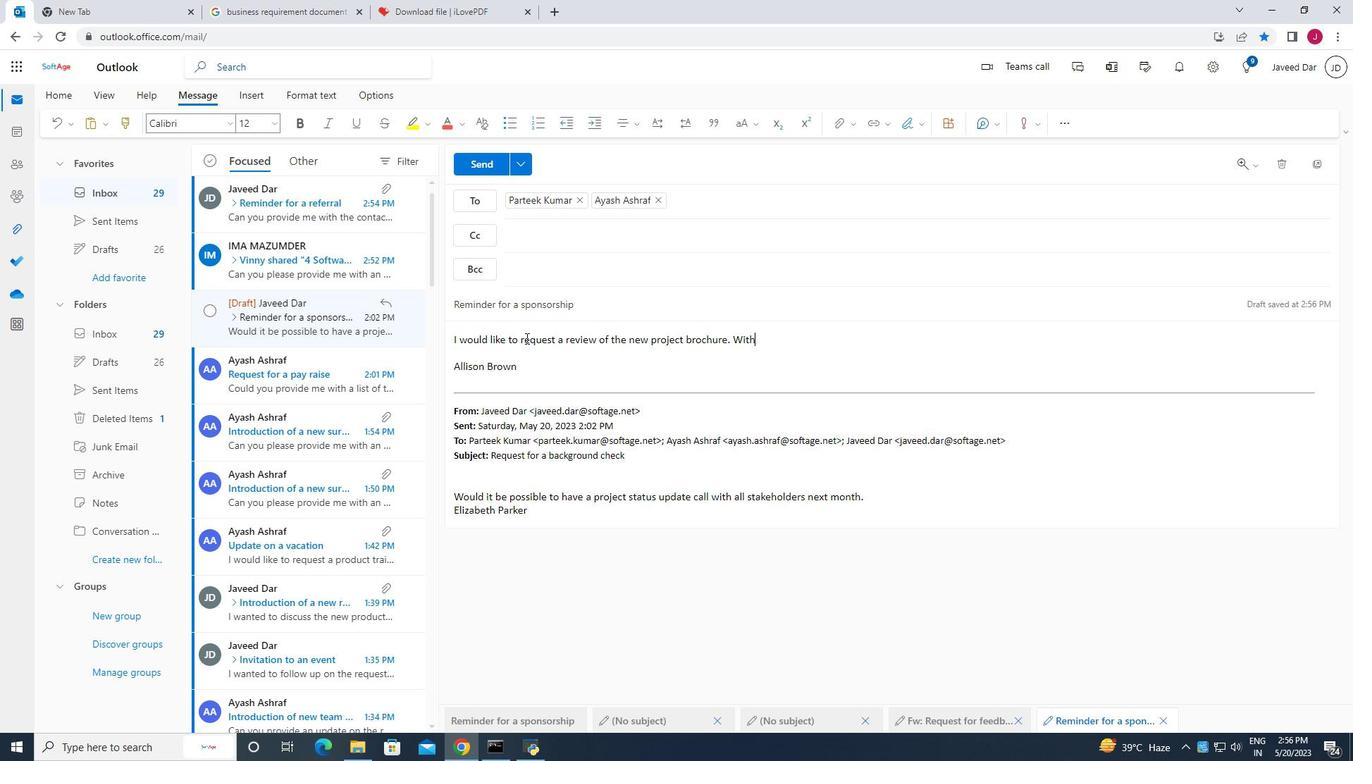 
Action: Mouse moved to (545, 264)
Screenshot: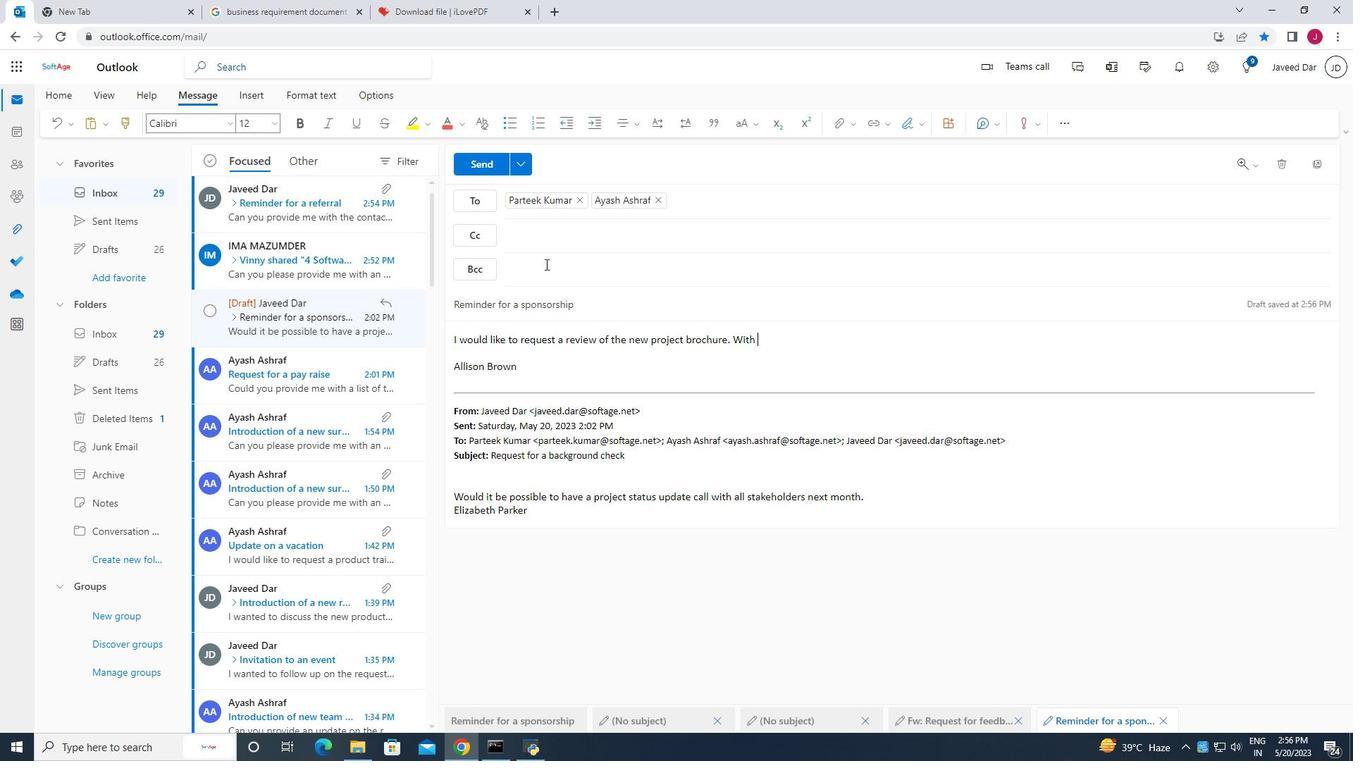 
Action: Mouse pressed left at (545, 264)
Screenshot: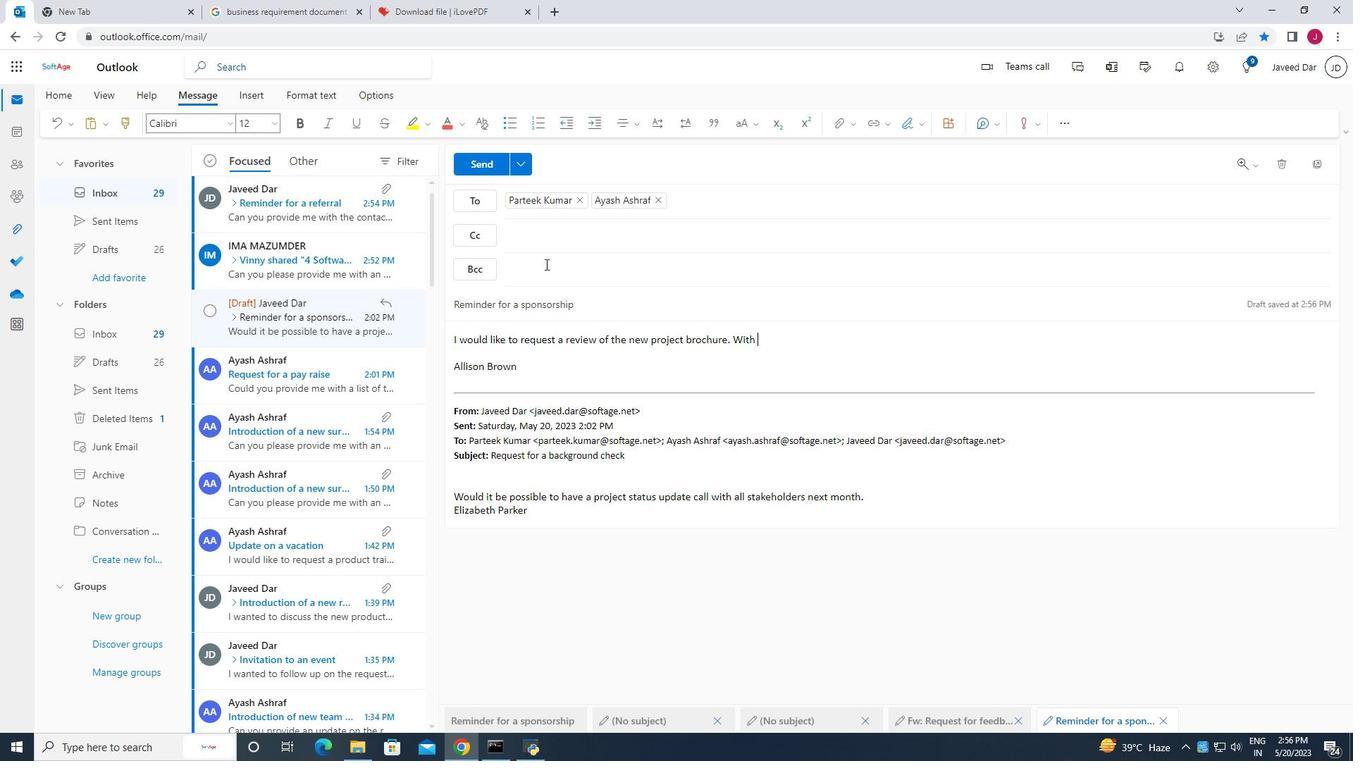 
Action: Key pressed softage.9
Screenshot: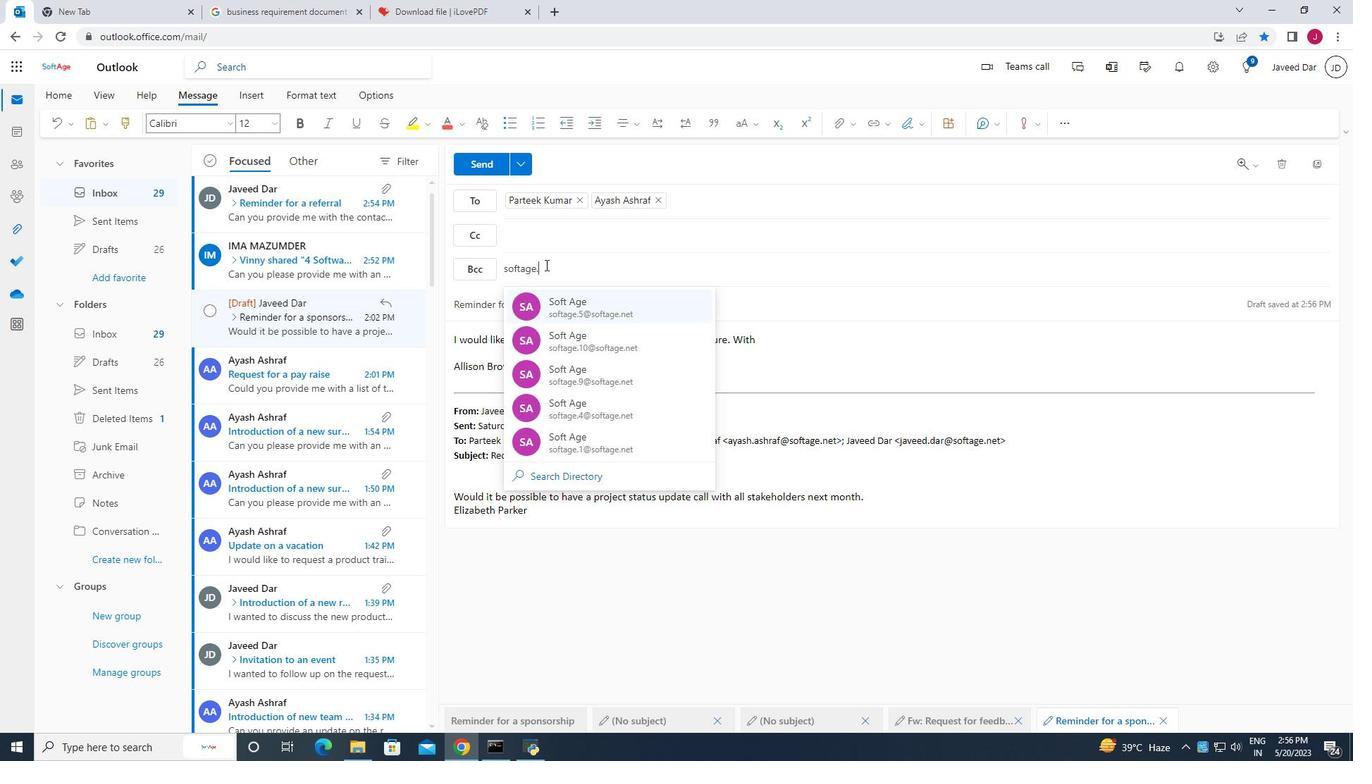 
Action: Mouse moved to (656, 408)
Screenshot: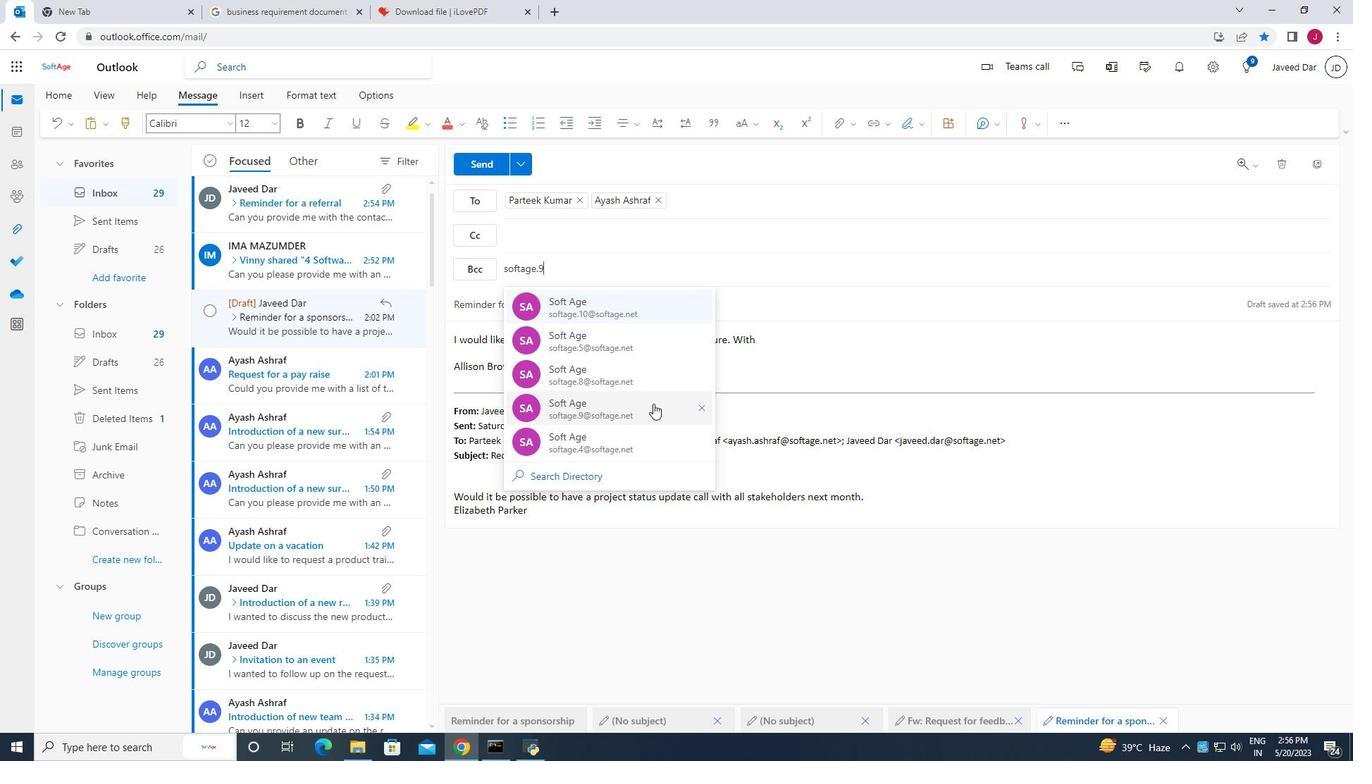 
Action: Mouse pressed left at (656, 408)
Screenshot: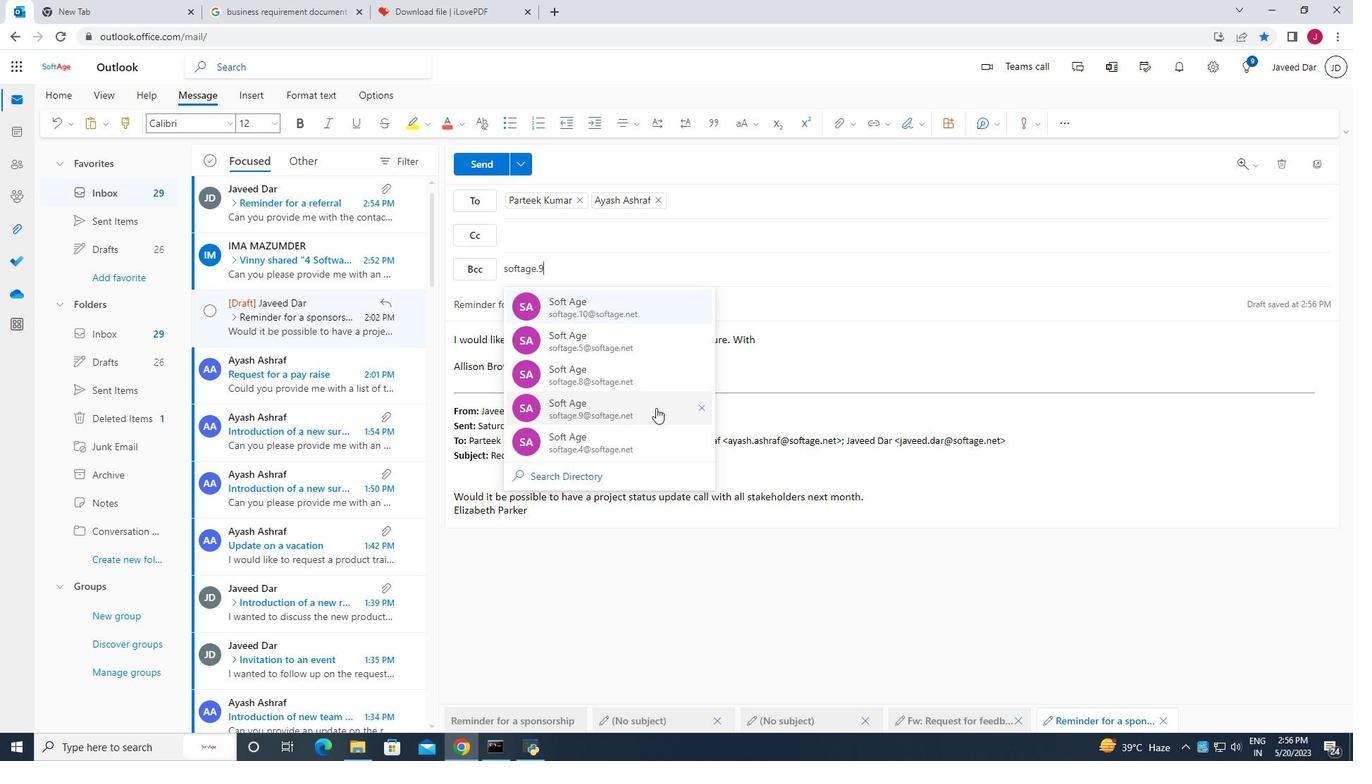 
Action: Mouse moved to (835, 128)
Screenshot: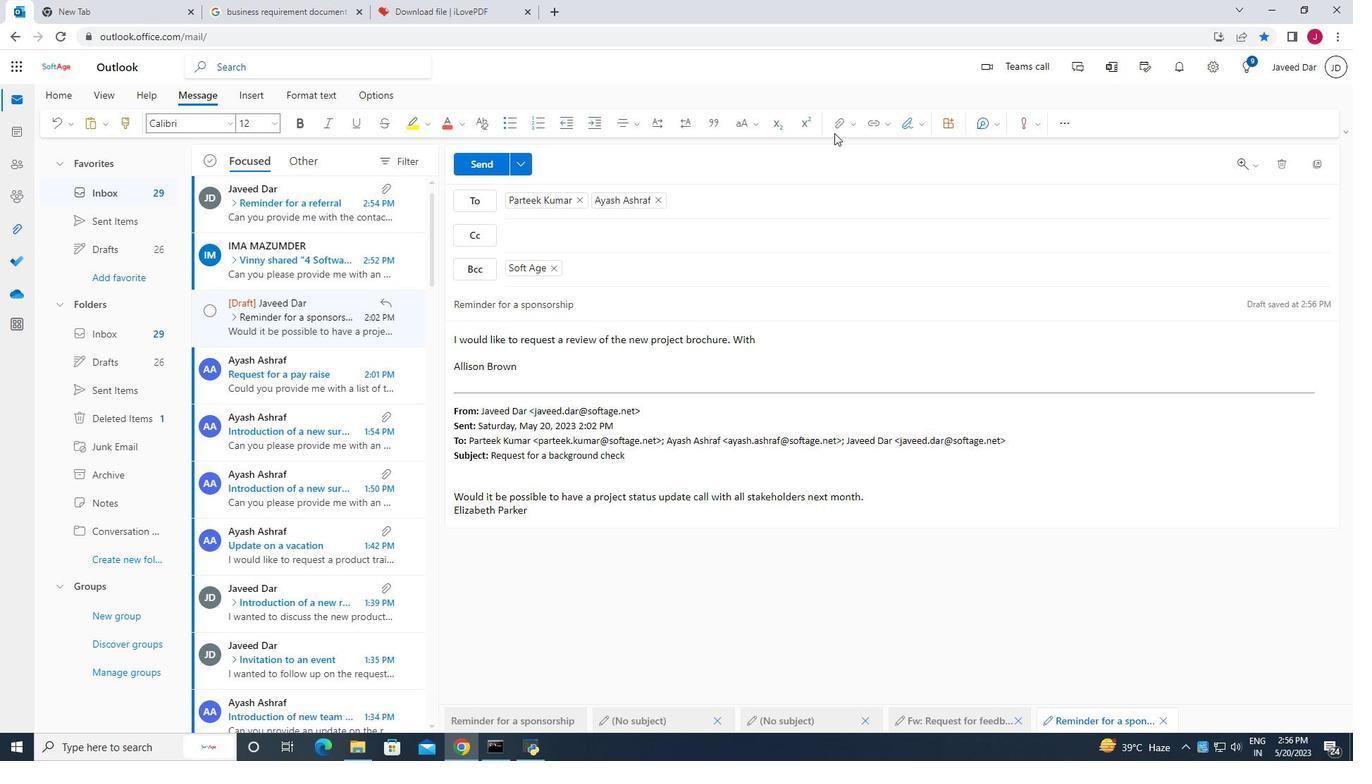 
Action: Mouse pressed left at (835, 128)
Screenshot: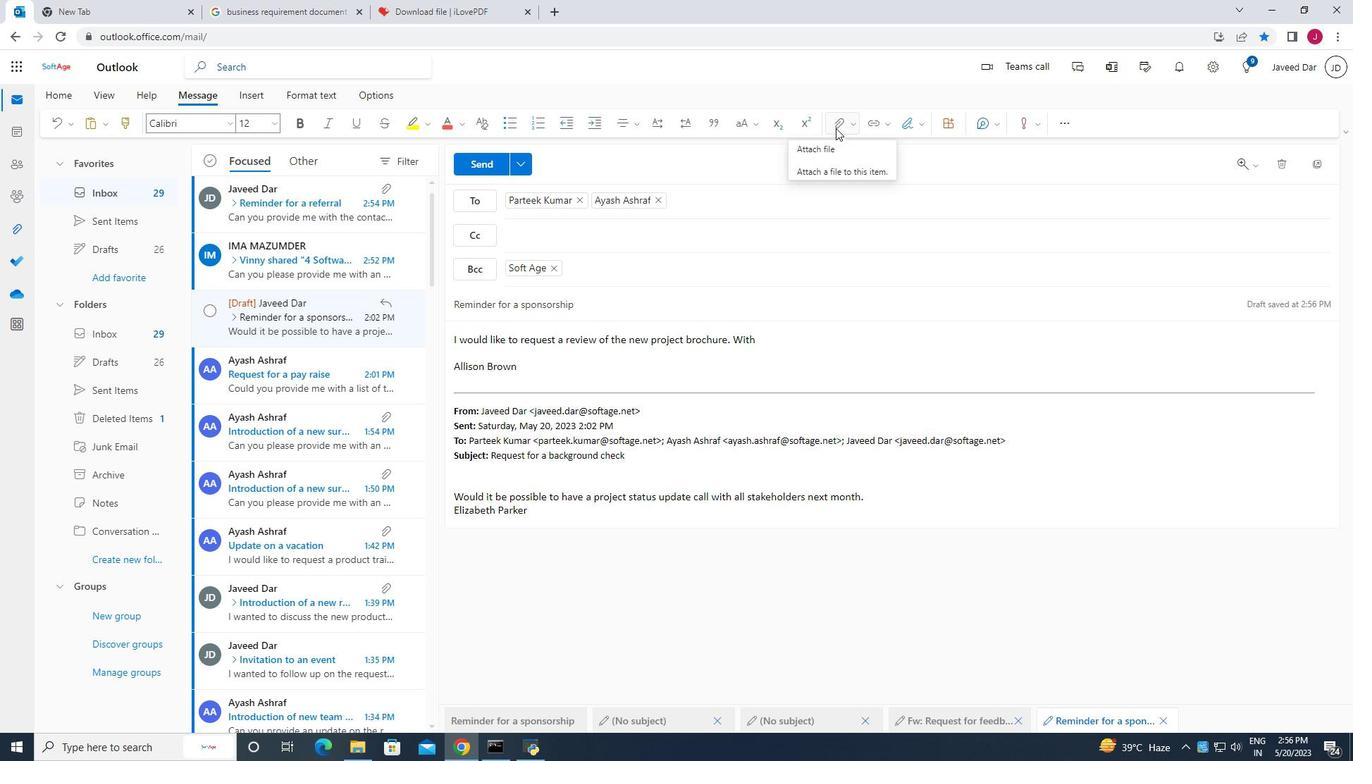
Action: Mouse moved to (766, 150)
Screenshot: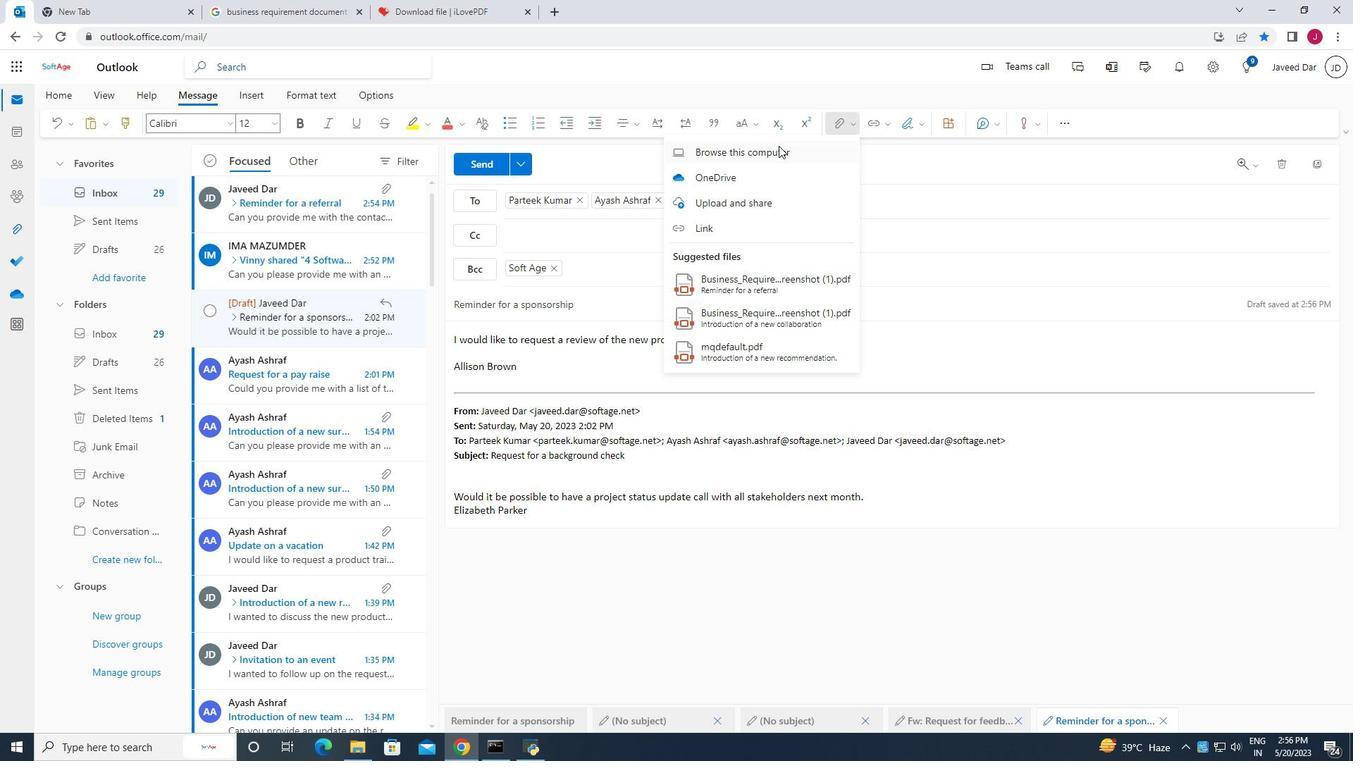 
Action: Mouse pressed left at (766, 150)
Screenshot: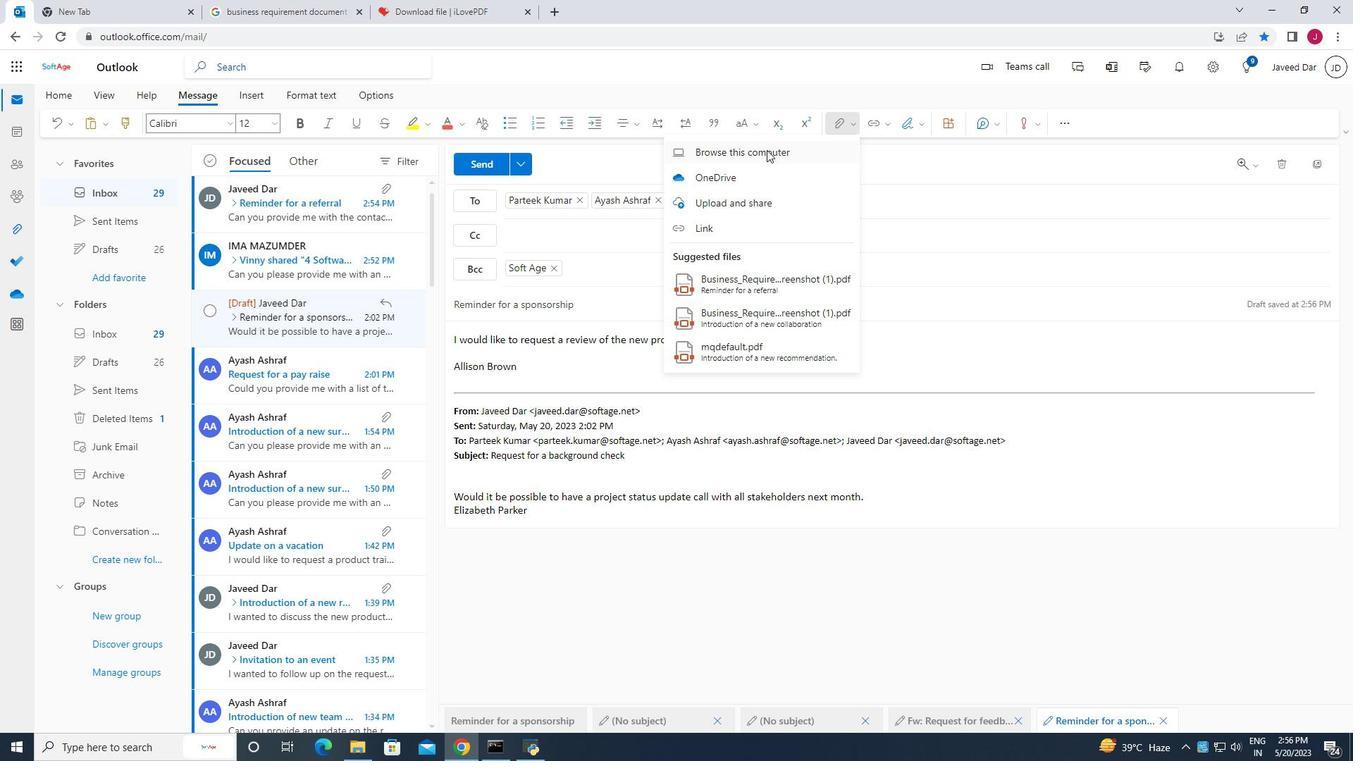 
Action: Mouse moved to (286, 193)
Screenshot: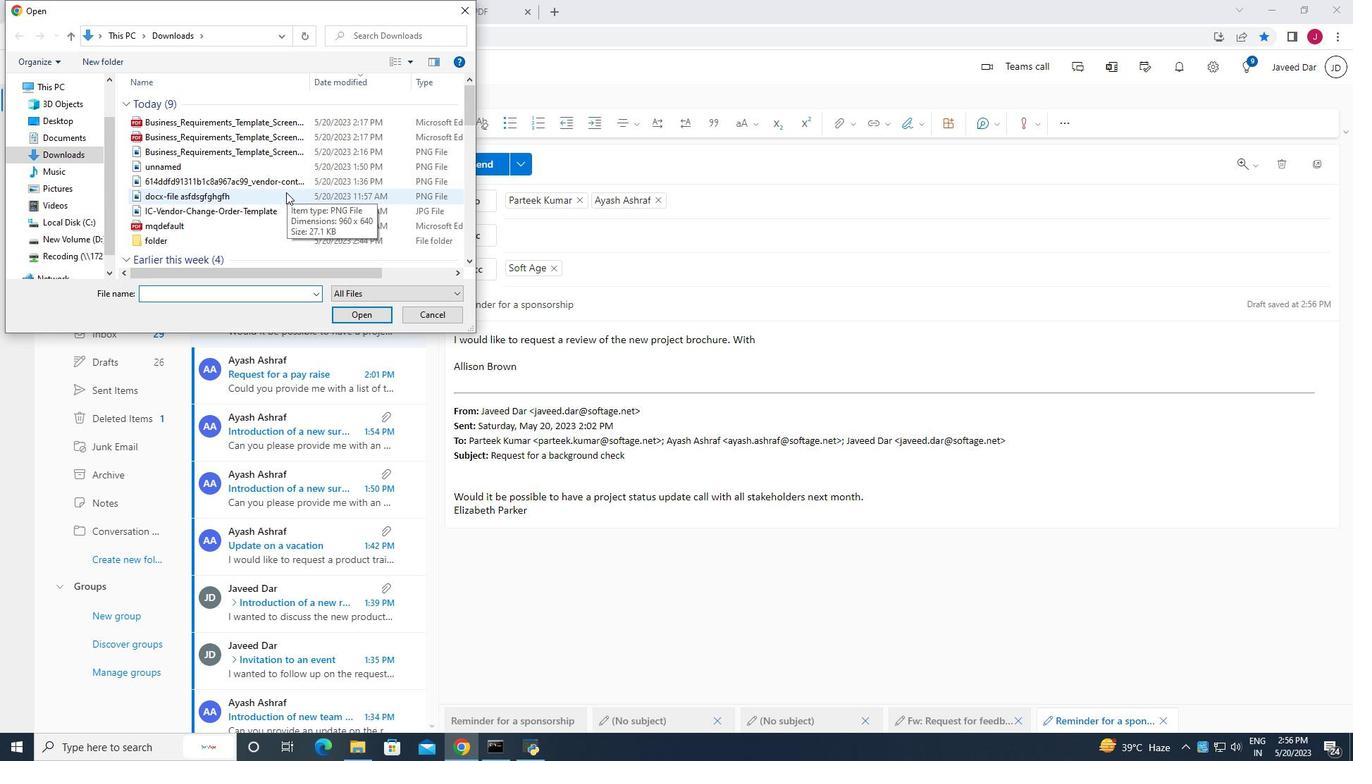 
Action: Mouse pressed left at (286, 193)
Screenshot: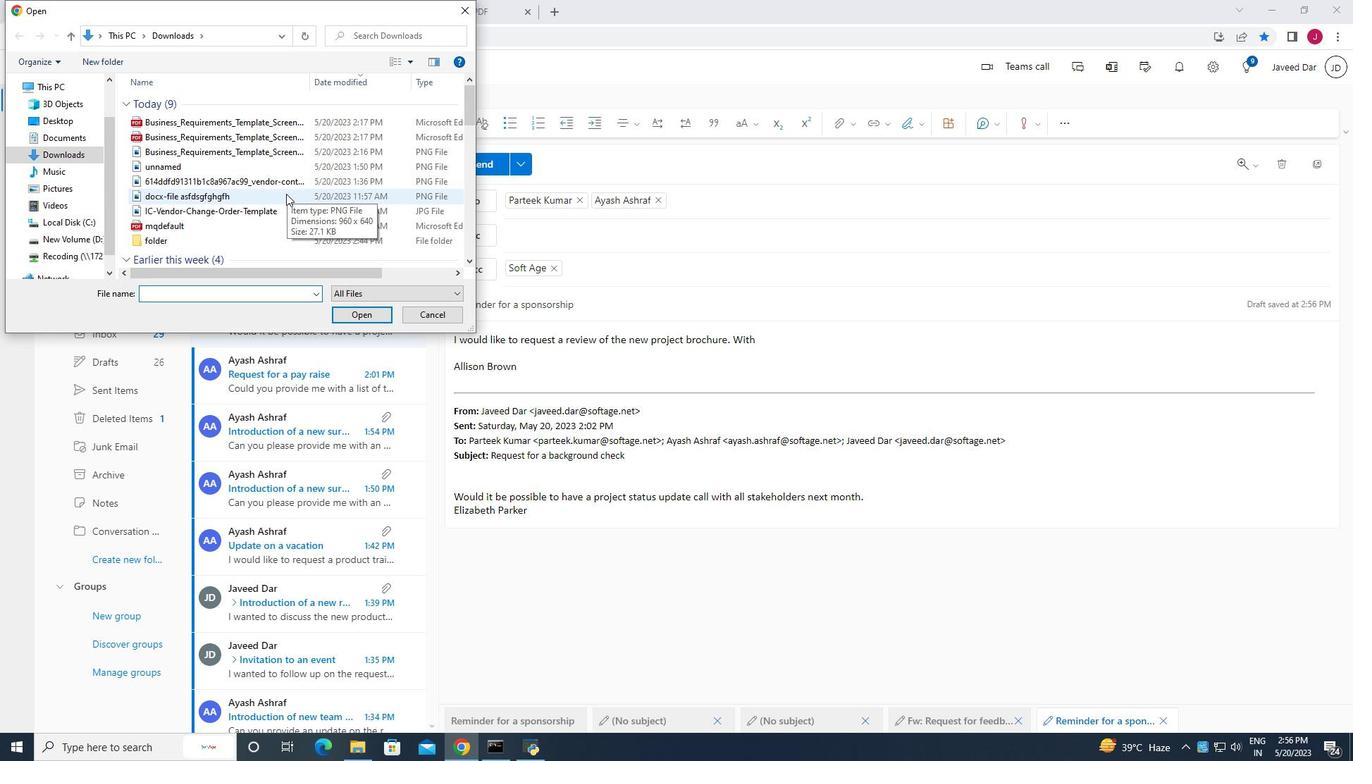 
Action: Mouse moved to (355, 313)
Screenshot: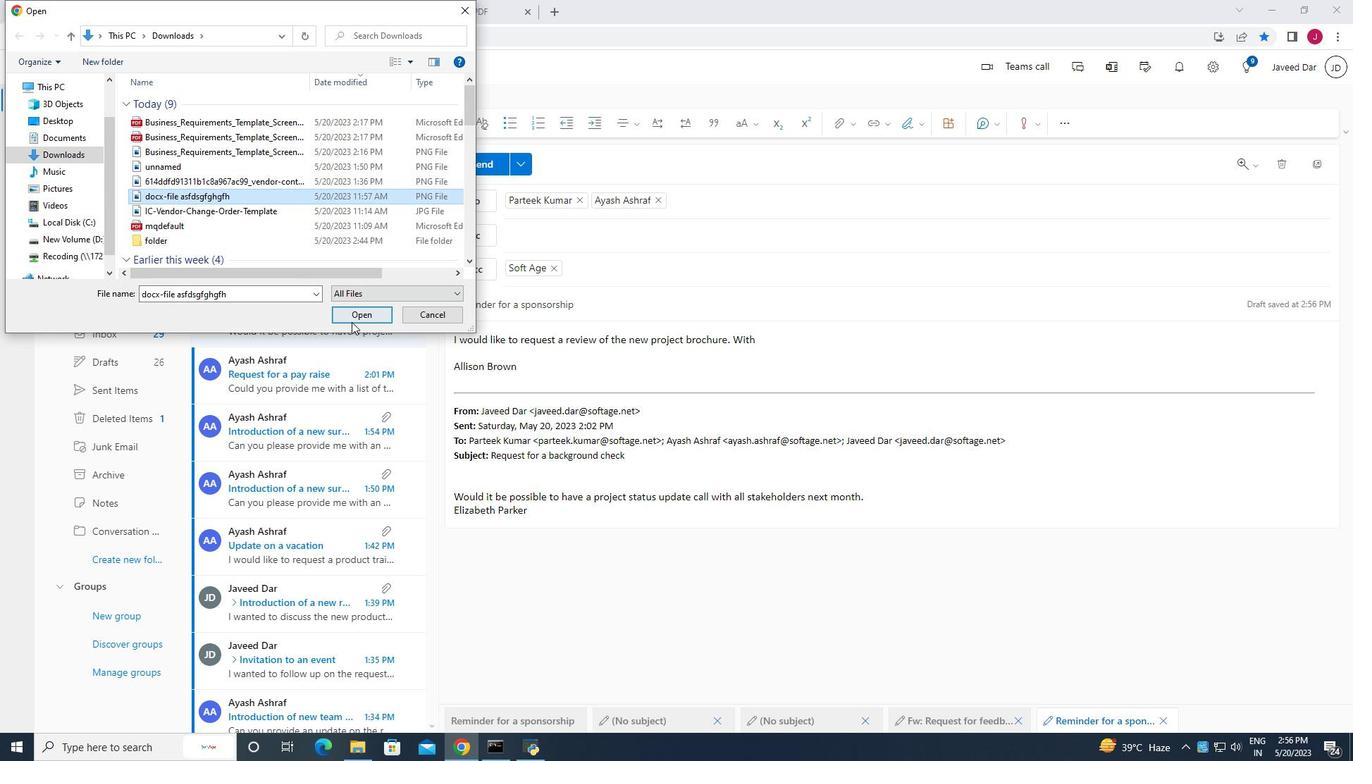 
Action: Mouse pressed left at (355, 313)
Screenshot: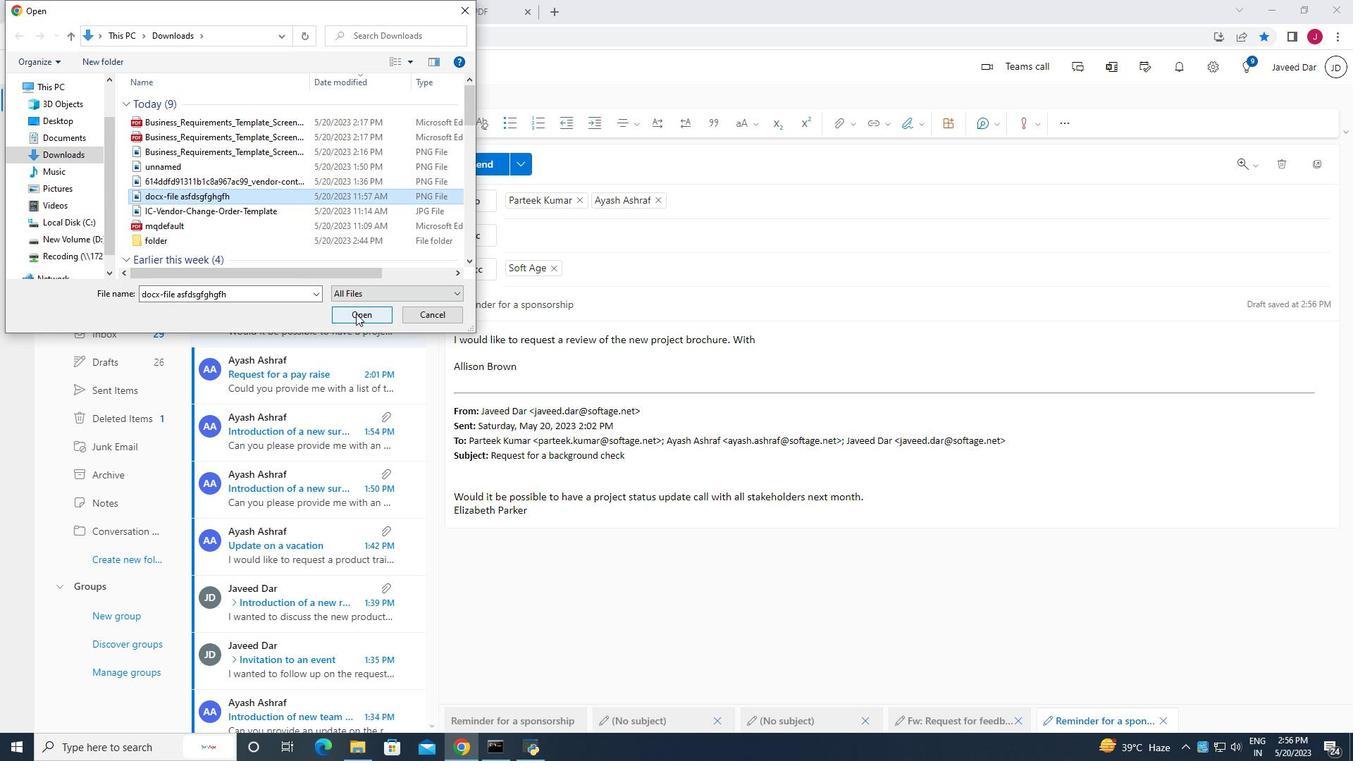 
Action: Mouse moved to (532, 267)
Screenshot: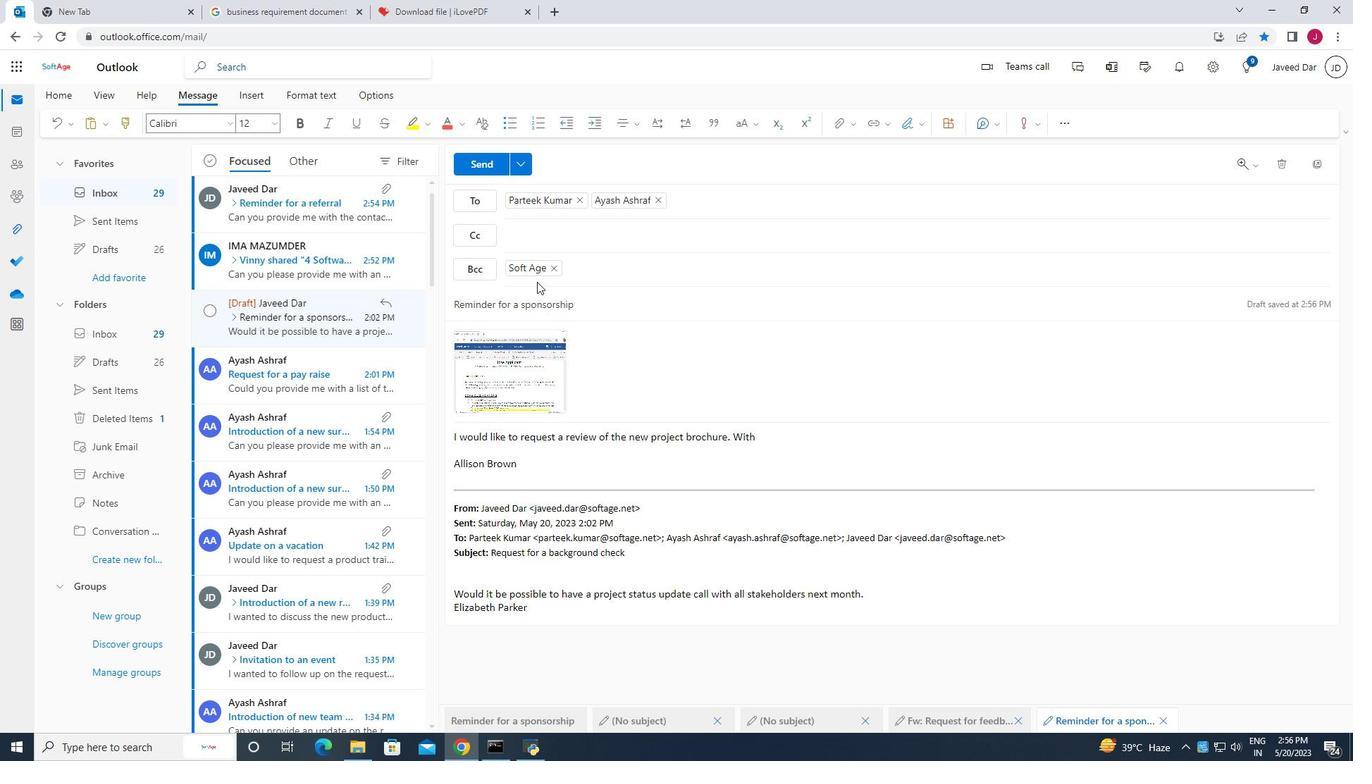 
Action: Mouse scrolled (532, 267) with delta (0, 0)
Screenshot: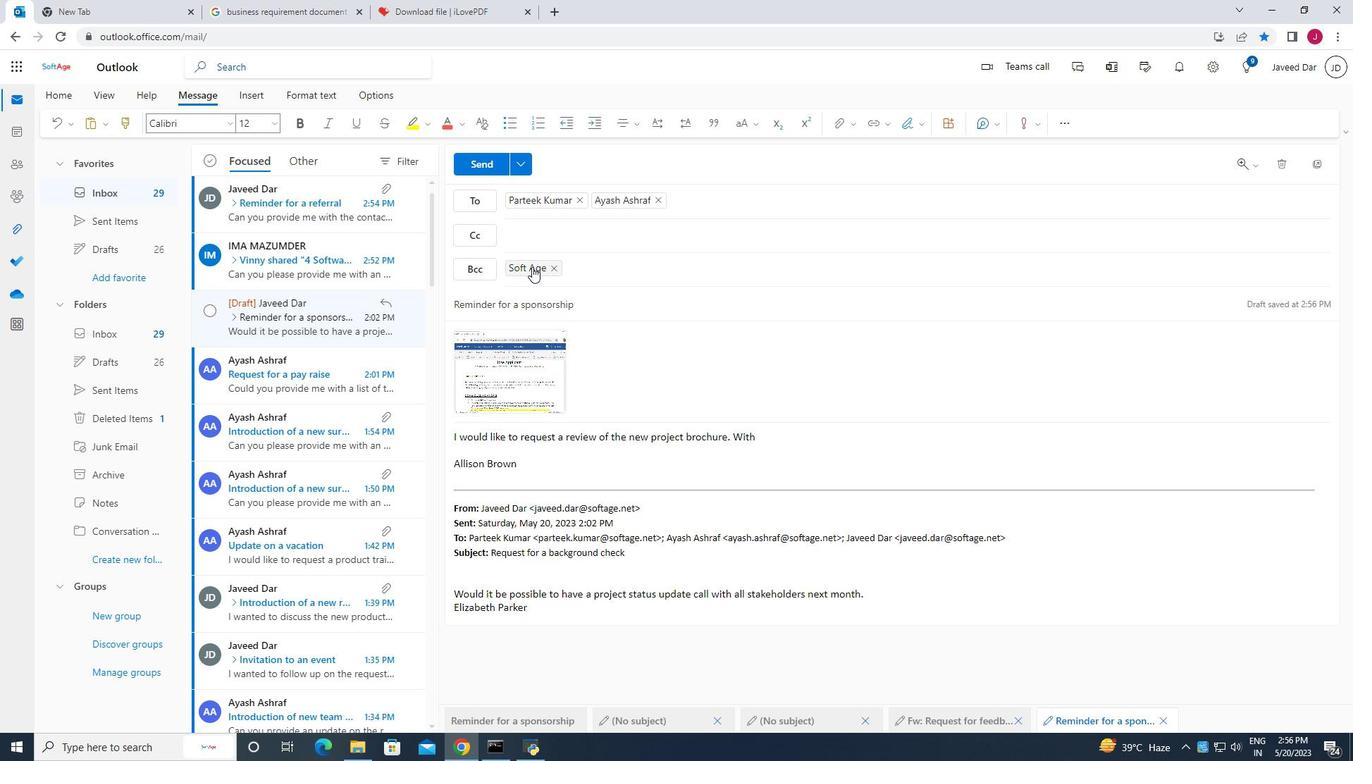 
Action: Mouse scrolled (532, 267) with delta (0, 0)
Screenshot: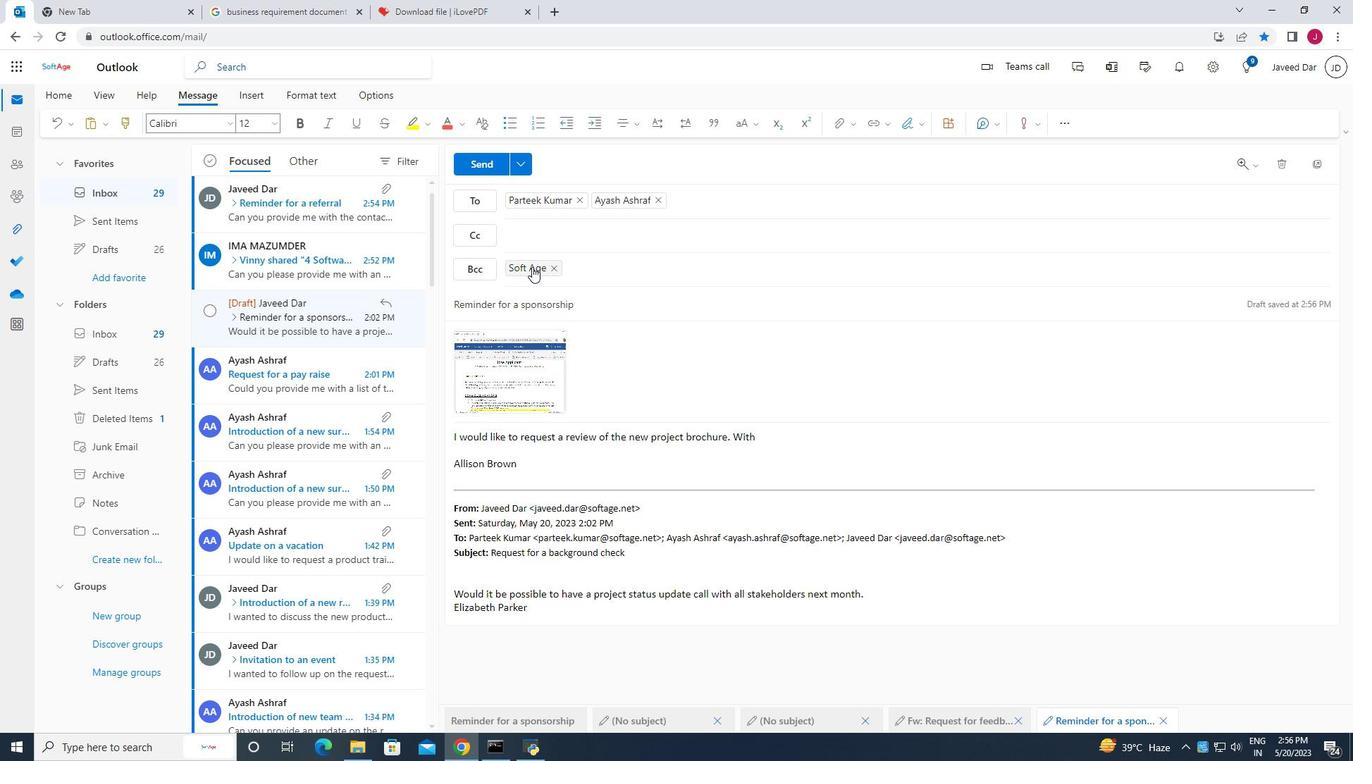 
Action: Mouse scrolled (532, 266) with delta (0, 0)
Screenshot: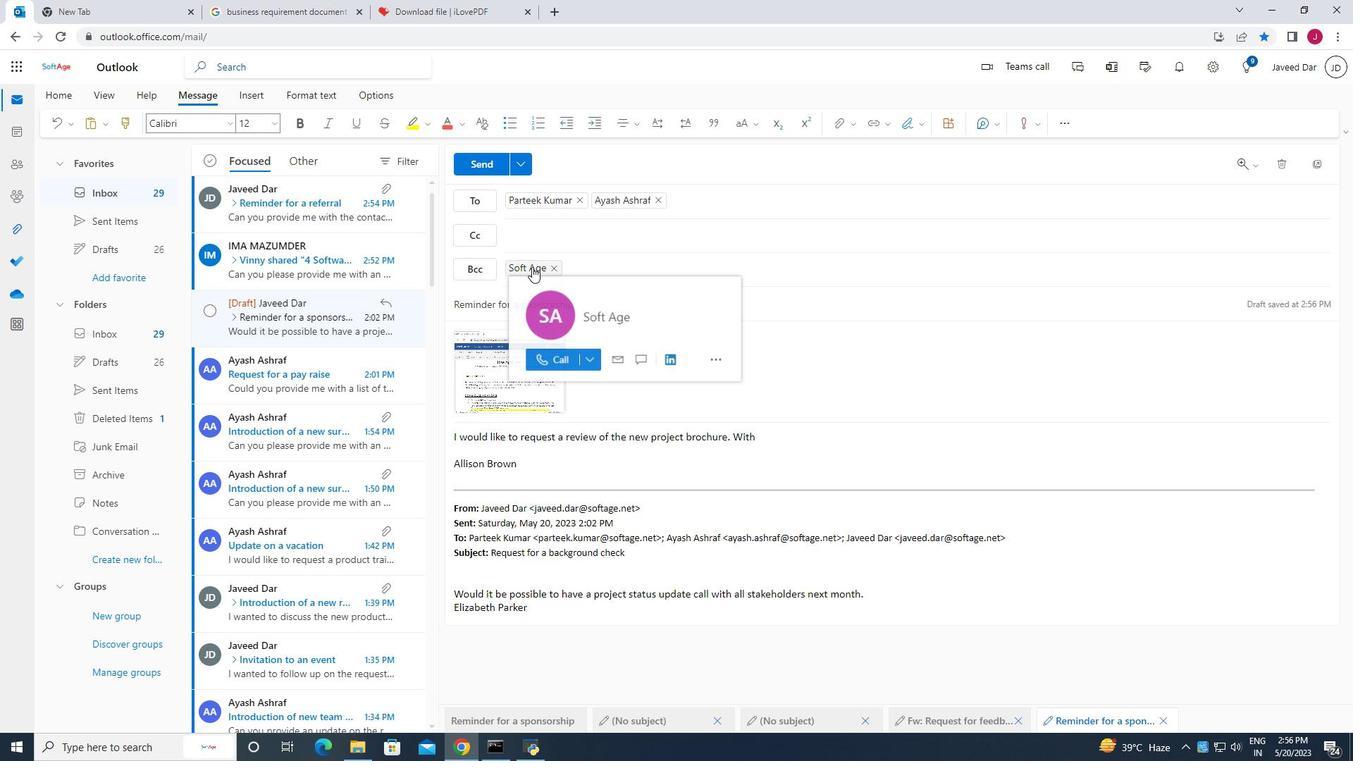 
Action: Mouse moved to (532, 267)
Screenshot: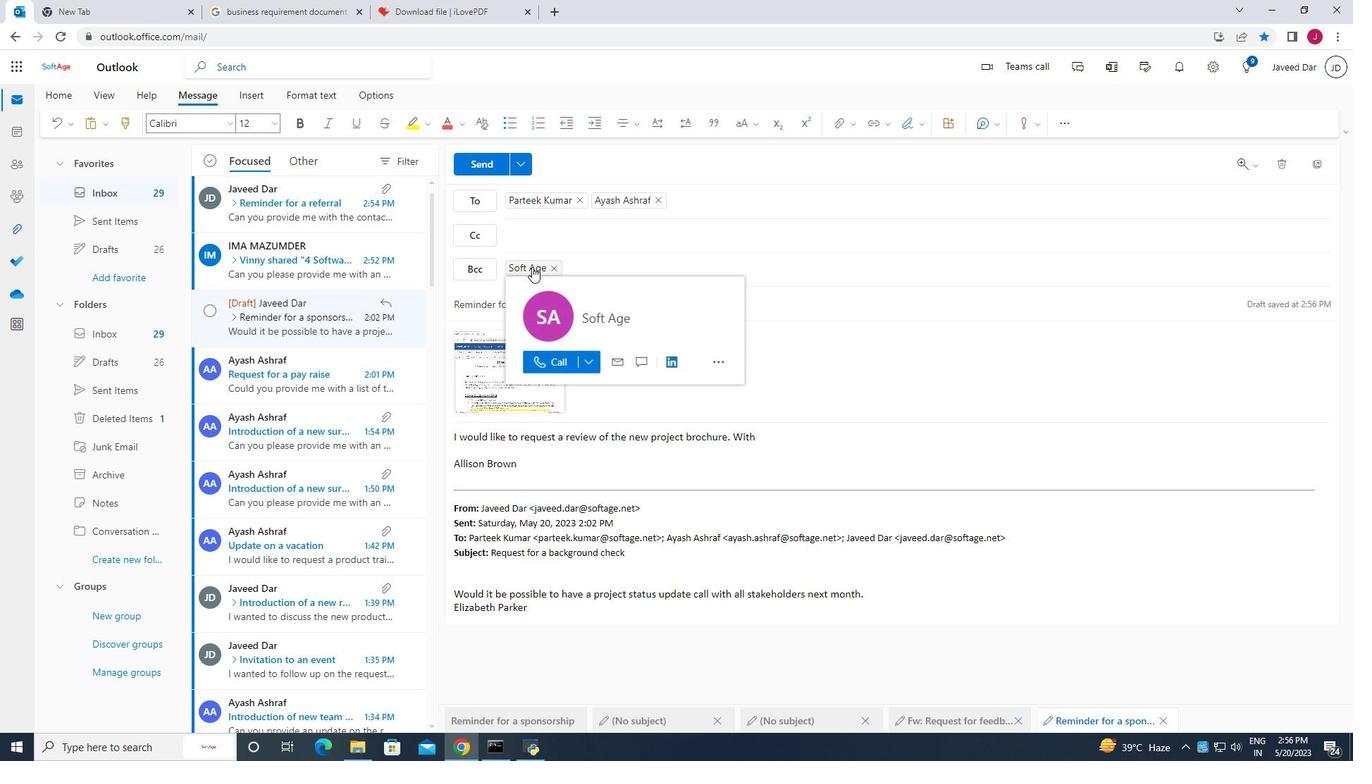
Action: Mouse scrolled (532, 266) with delta (0, 0)
Screenshot: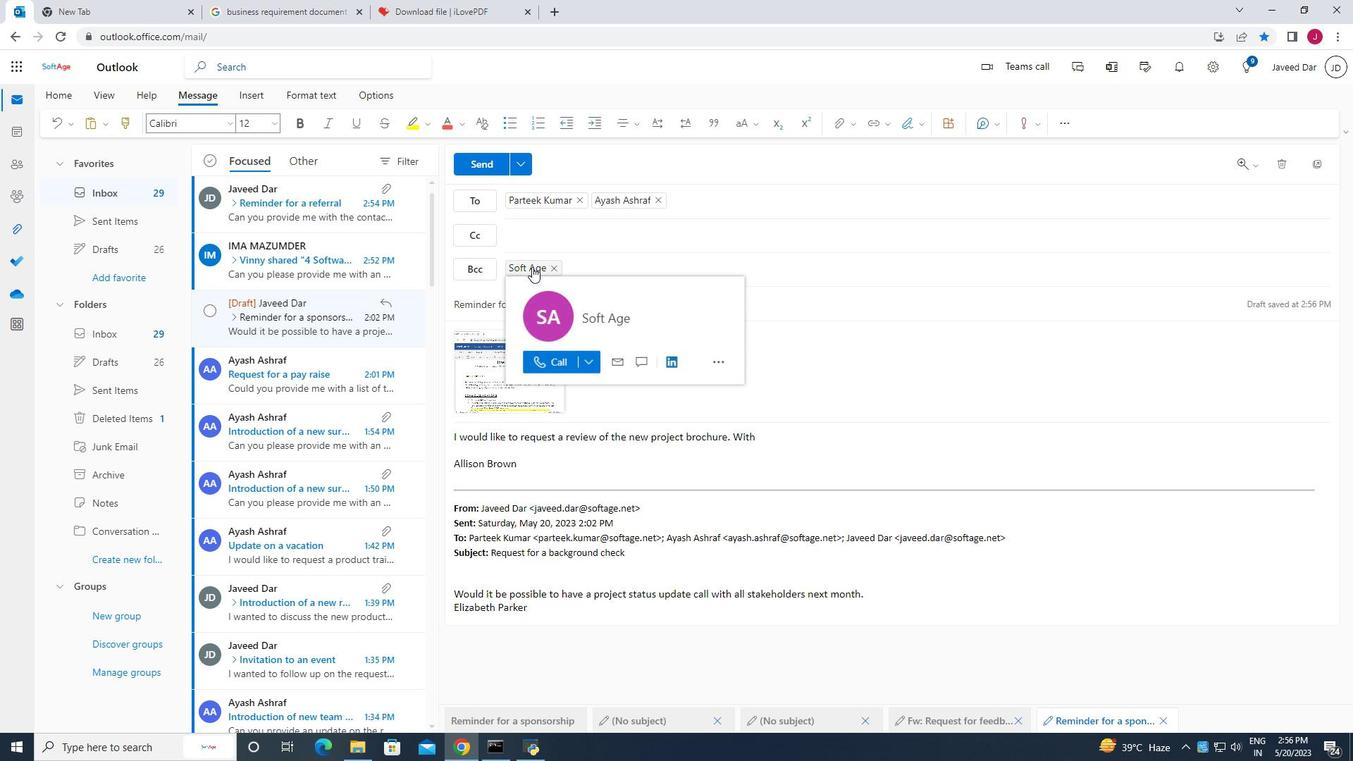 
Action: Mouse moved to (532, 267)
Screenshot: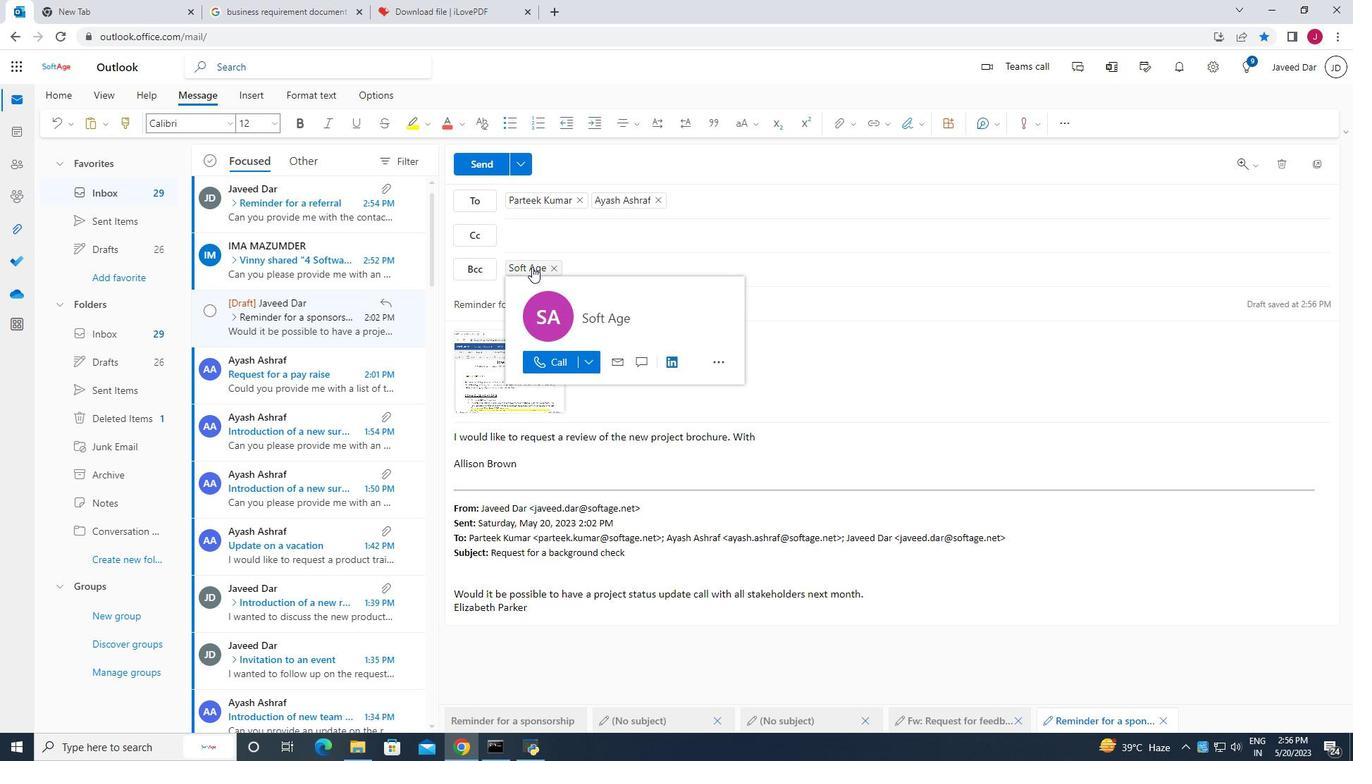 
Action: Mouse scrolled (532, 268) with delta (0, 0)
Screenshot: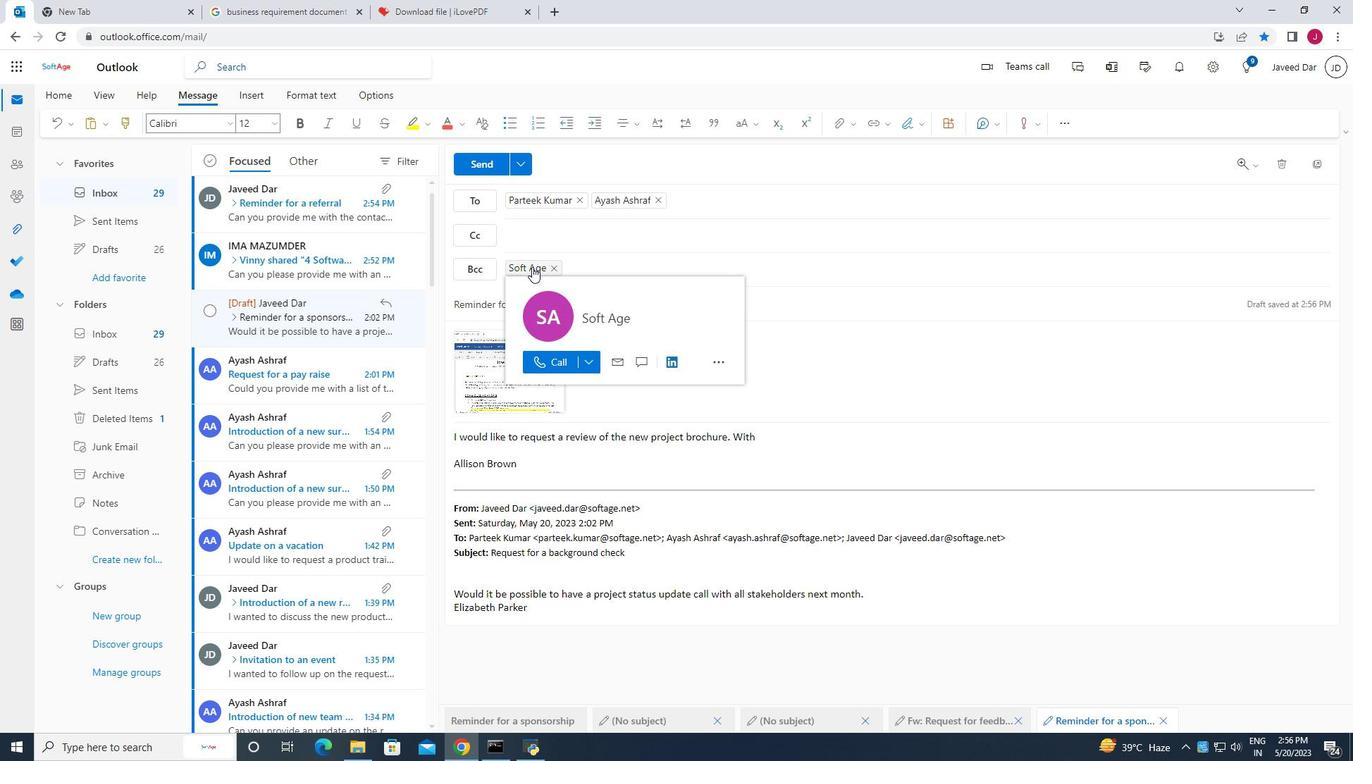 
Action: Mouse scrolled (532, 268) with delta (0, 0)
Screenshot: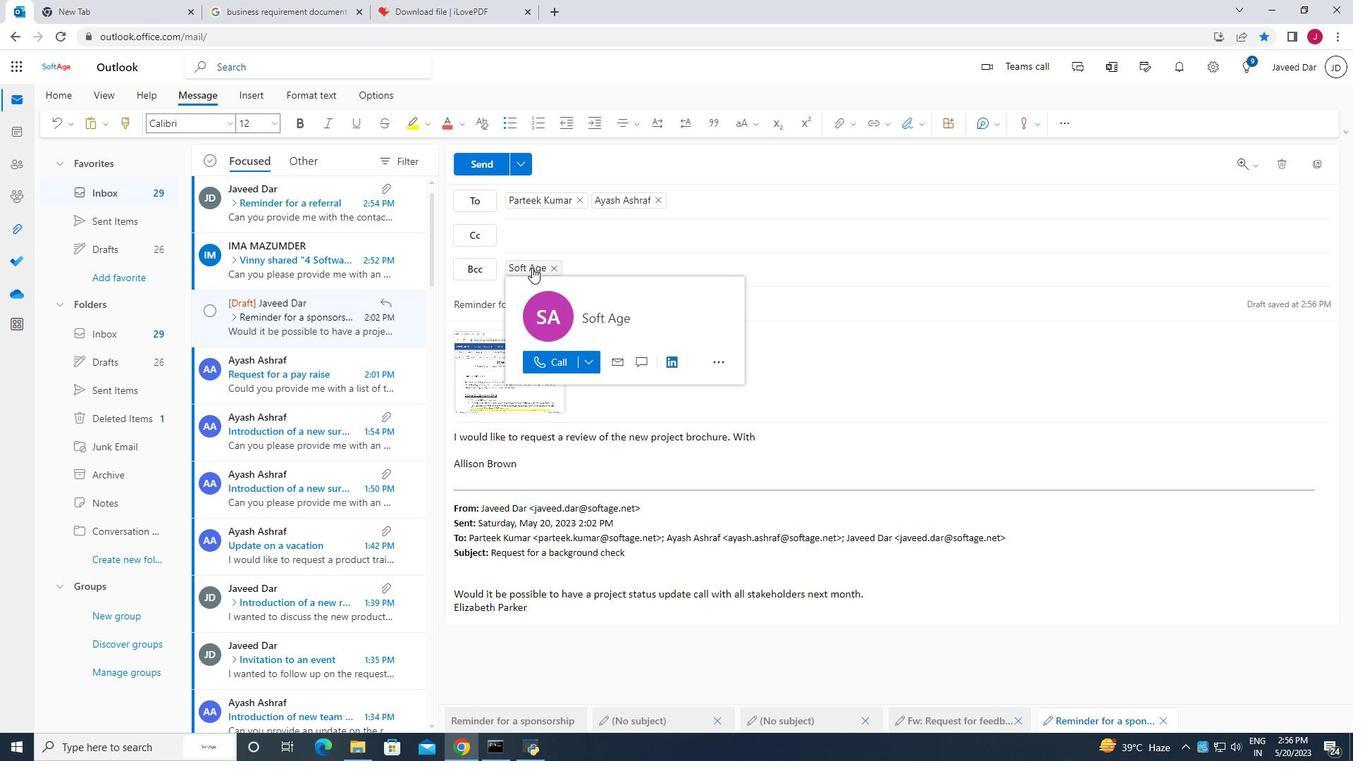 
Action: Mouse moved to (481, 165)
Screenshot: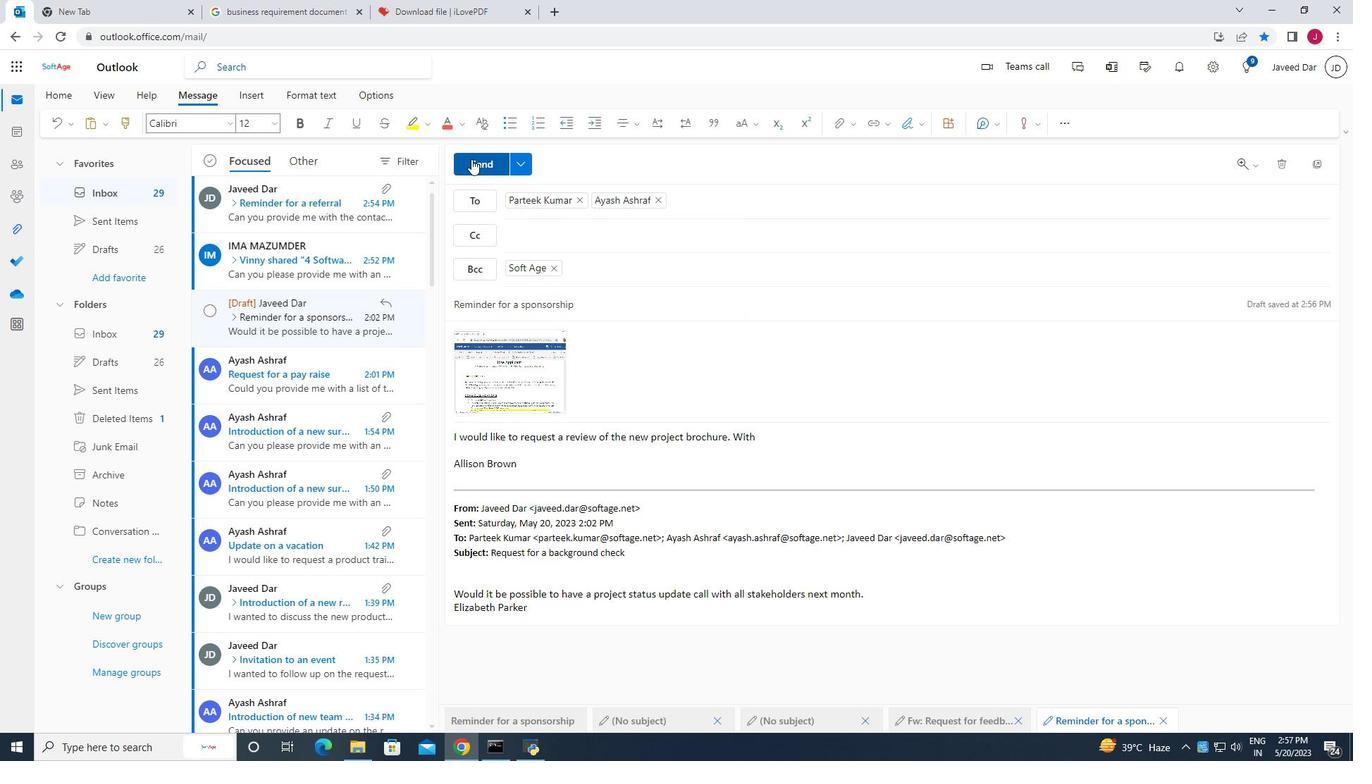 
Action: Mouse pressed left at (481, 165)
Screenshot: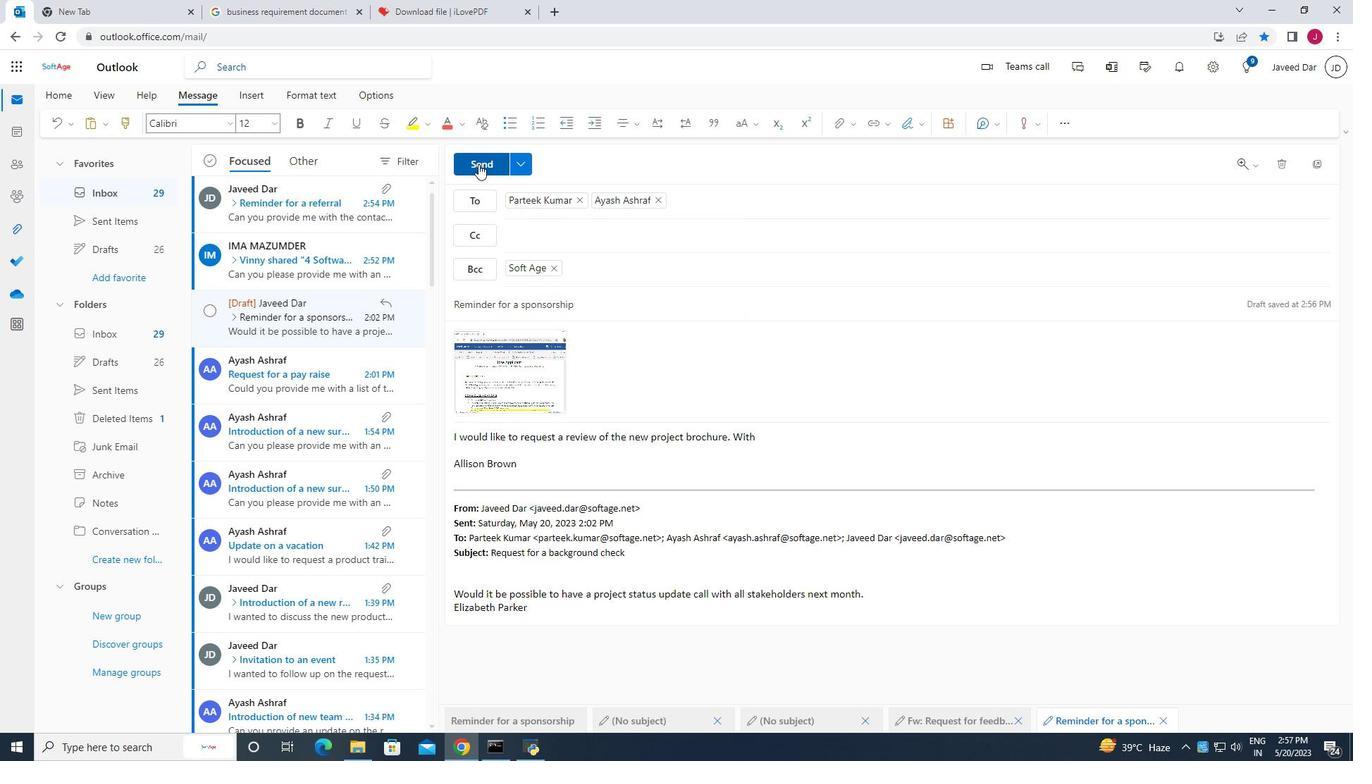 
Action: Mouse moved to (476, 164)
Screenshot: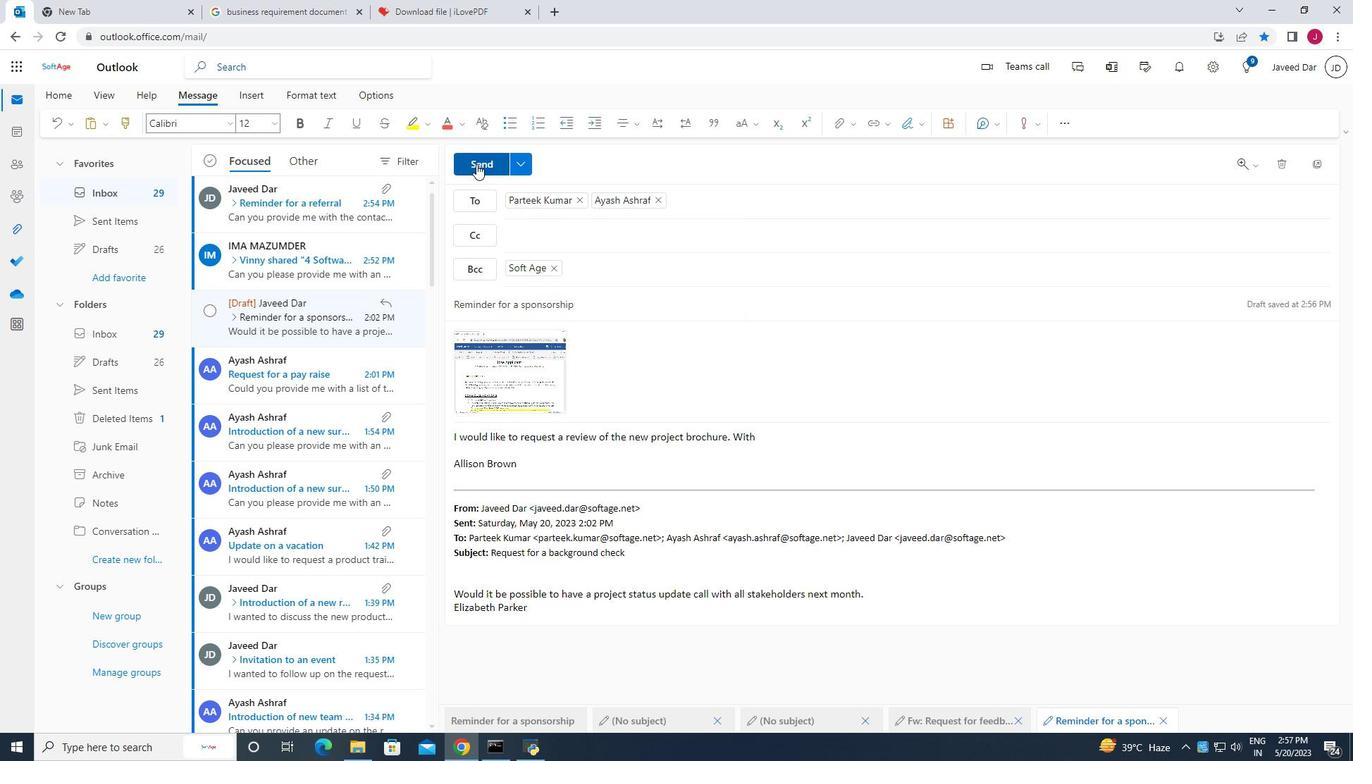 
